 Task: In the Contact  SadieWilliams110@Tutanota.com, Create email and send with subject: 'Elevate Your Success: Introducing a Transformative Opportunity', and with mail content 'Greetings,_x000D_
Introducing a visionary approach that will reshape the landscape of your industry. Join us and be part of the future of success!_x000D_
Kind Regards', attach the document: Business_plan.docx and insert image: visitingcard.jpg. Below Kind Regards, write Behance and insert the URL: 'www.behance.net'. Mark checkbox to create task to follow up : In 1 month. Logged in from softage.10@softage.net
Action: Mouse moved to (67, 46)
Screenshot: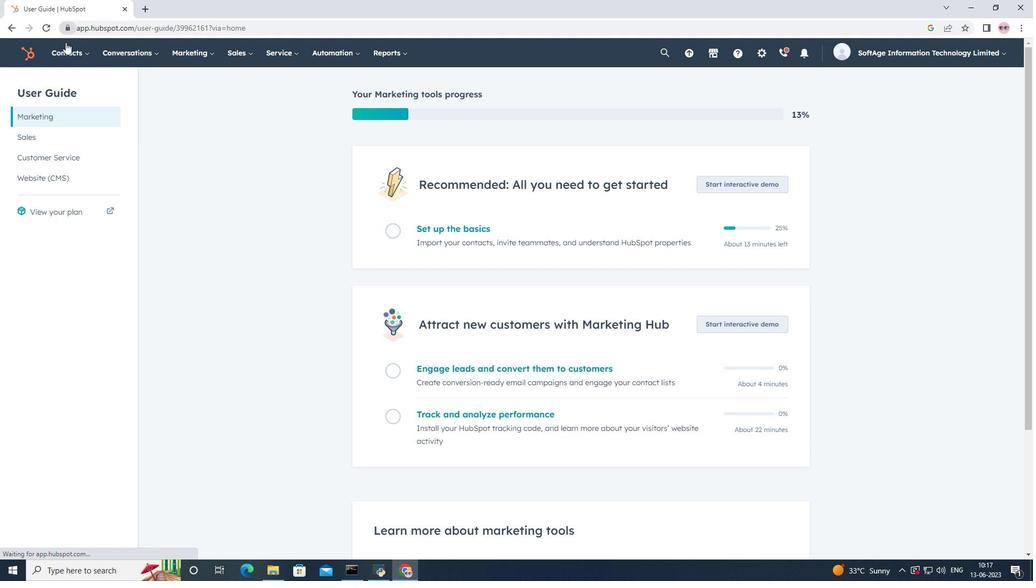 
Action: Mouse pressed left at (67, 46)
Screenshot: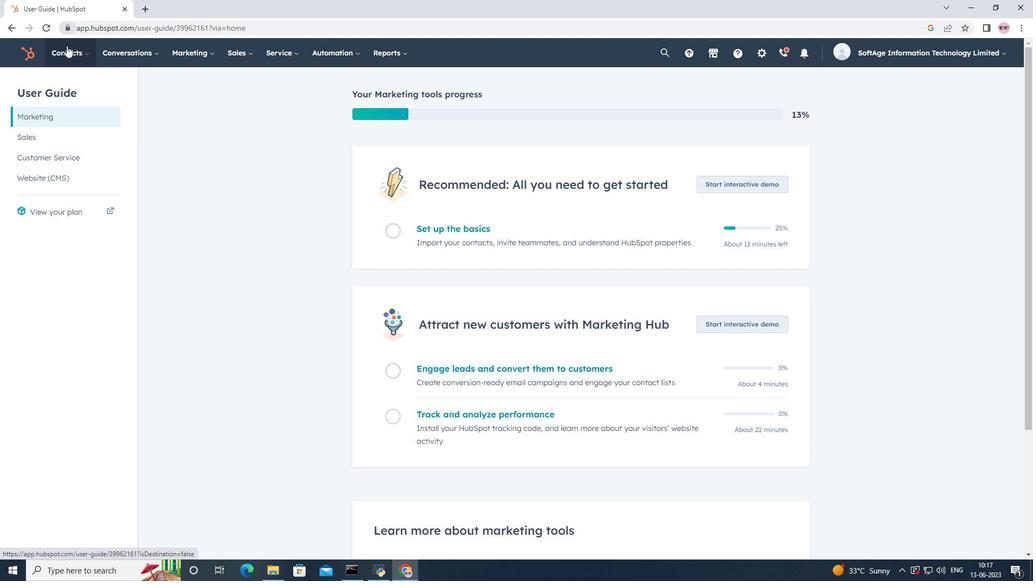 
Action: Mouse moved to (74, 82)
Screenshot: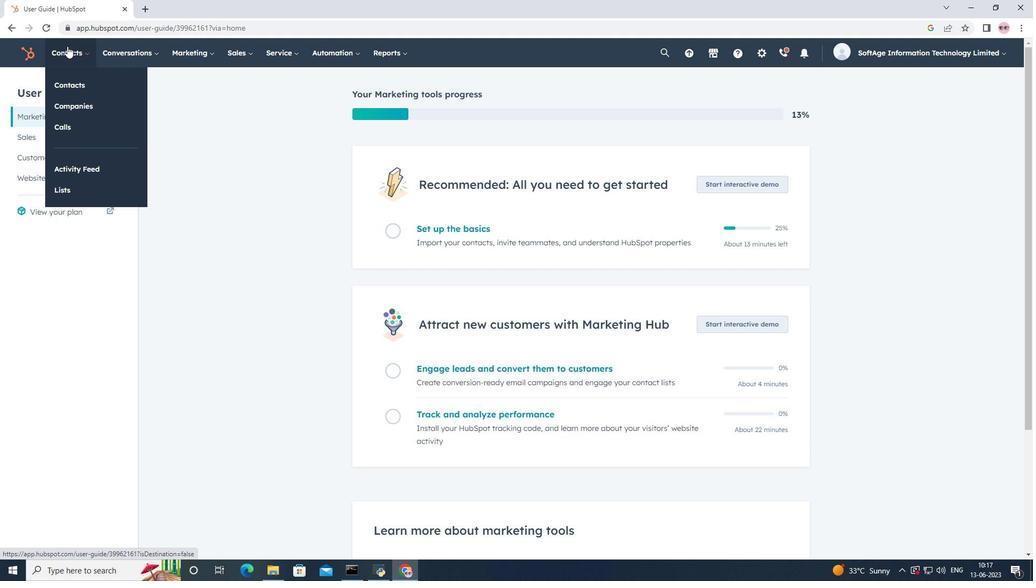 
Action: Mouse pressed left at (74, 82)
Screenshot: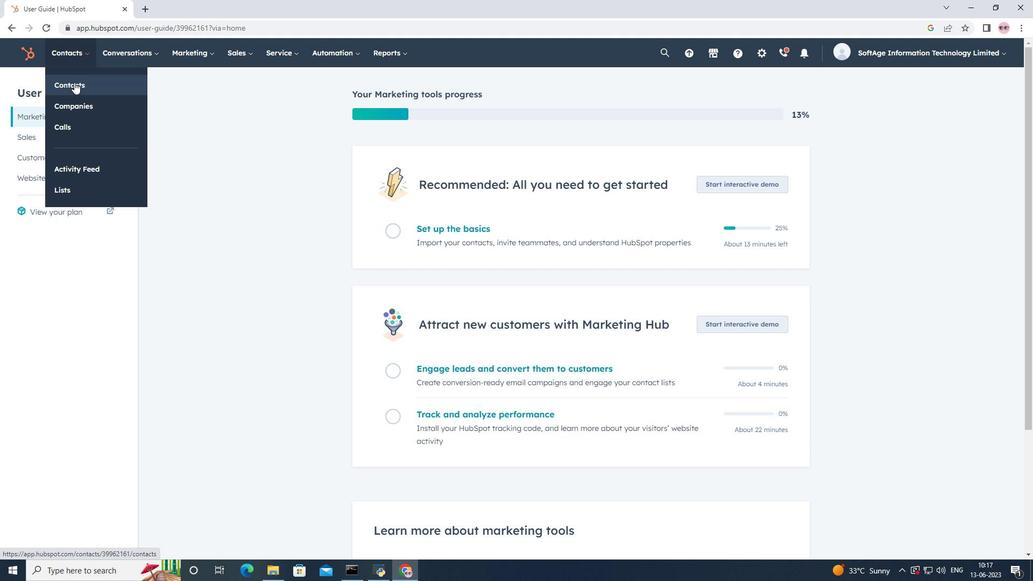 
Action: Mouse moved to (71, 172)
Screenshot: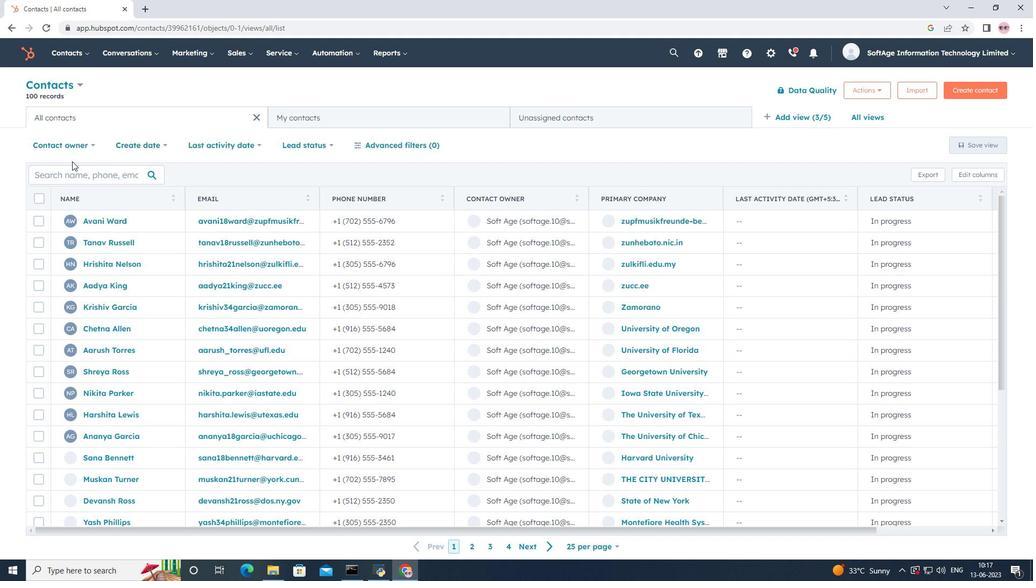 
Action: Mouse pressed left at (71, 172)
Screenshot: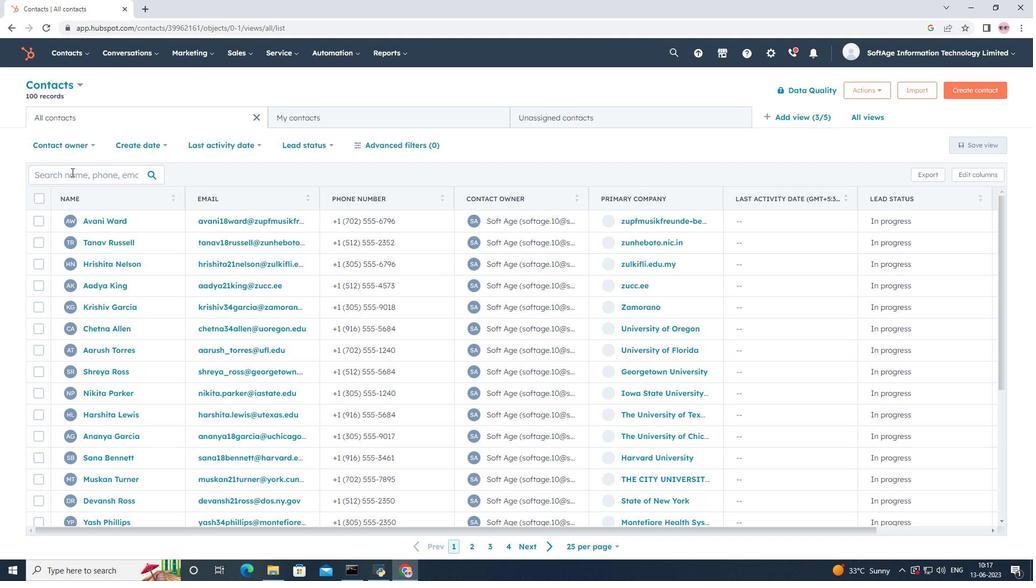 
Action: Mouse moved to (71, 172)
Screenshot: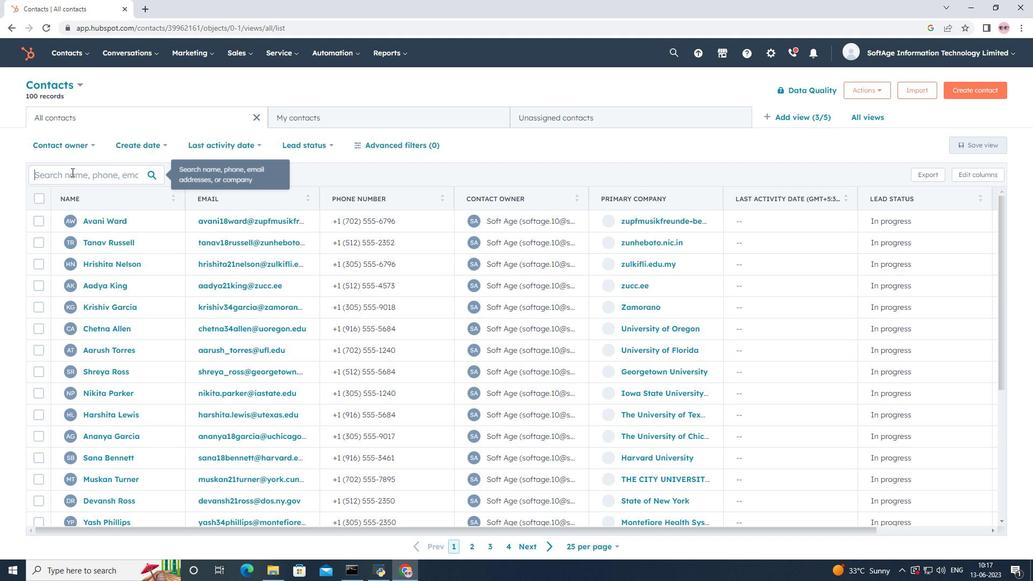
Action: Key pressed <Key.shift>Sadie<Key.space><Key.backspace><Key.shift>Williams110<Key.shift>@<Key.shift>Tutanota.com
Screenshot: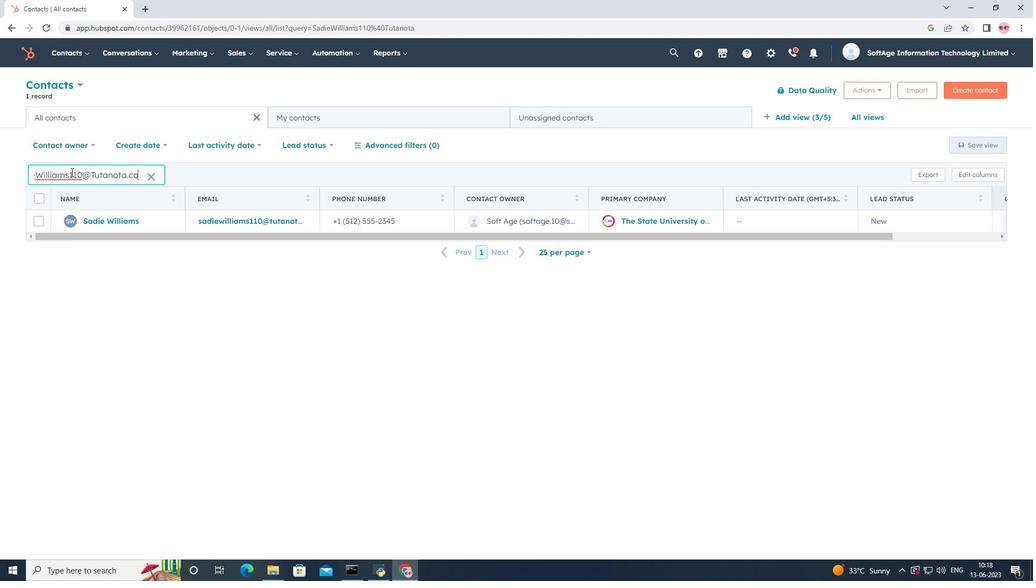 
Action: Mouse moved to (95, 222)
Screenshot: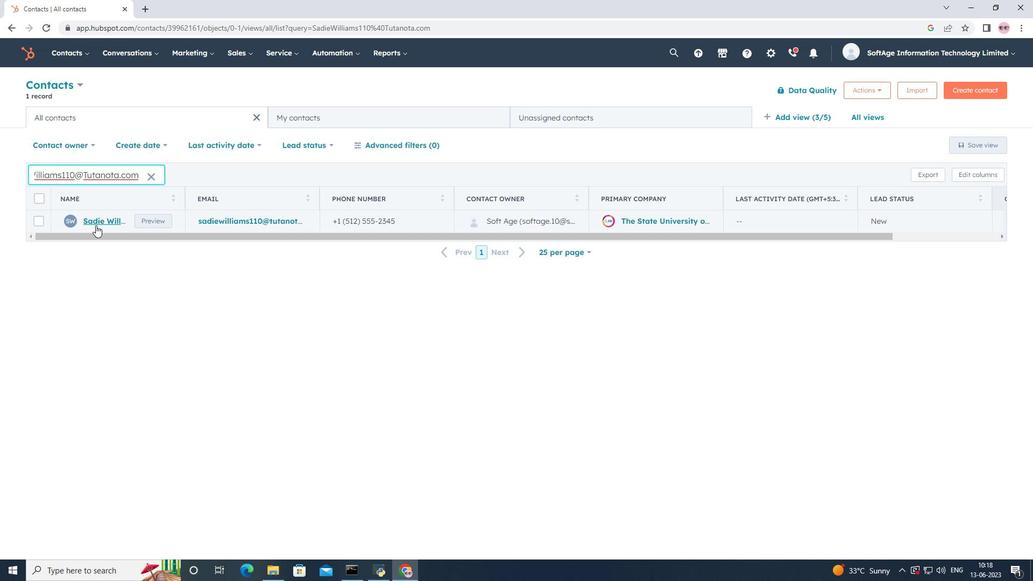 
Action: Mouse pressed left at (95, 222)
Screenshot: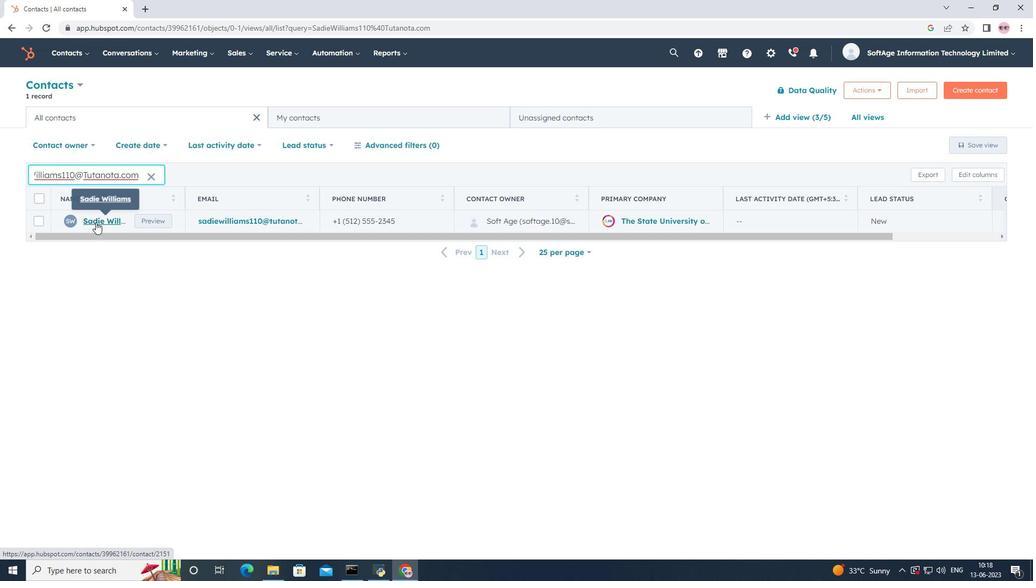 
Action: Mouse moved to (68, 179)
Screenshot: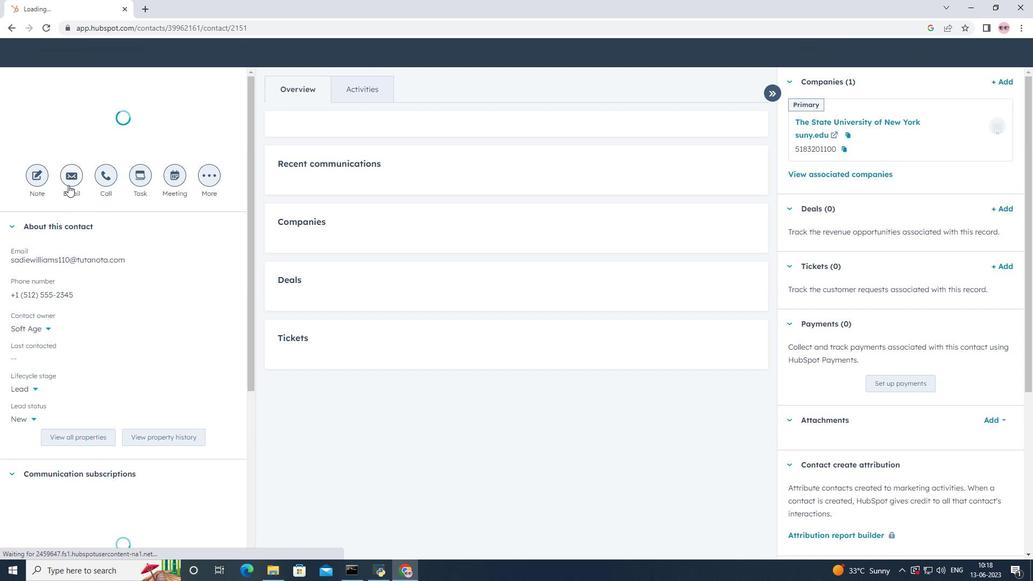 
Action: Mouse pressed left at (68, 179)
Screenshot: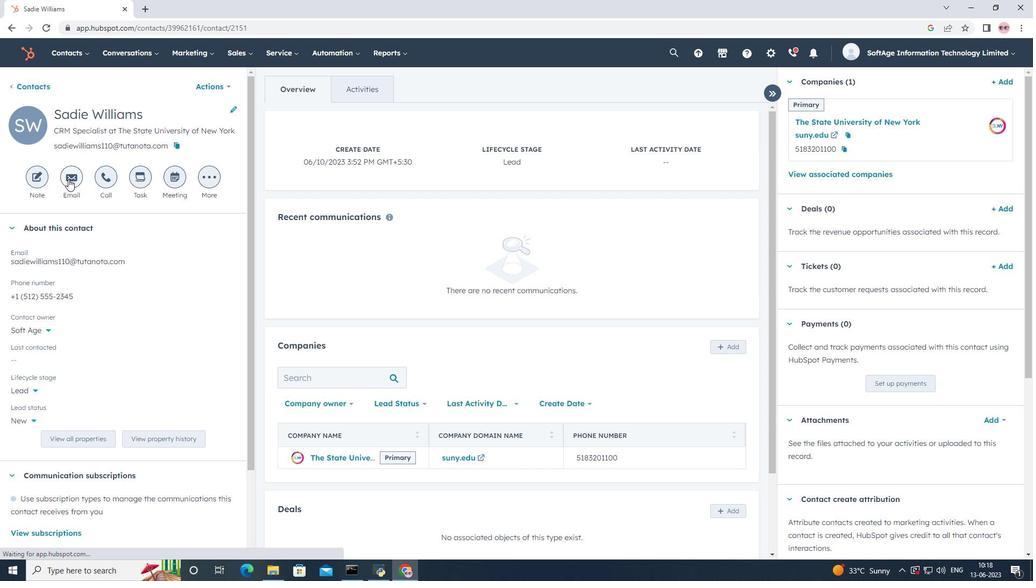 
Action: Mouse moved to (653, 364)
Screenshot: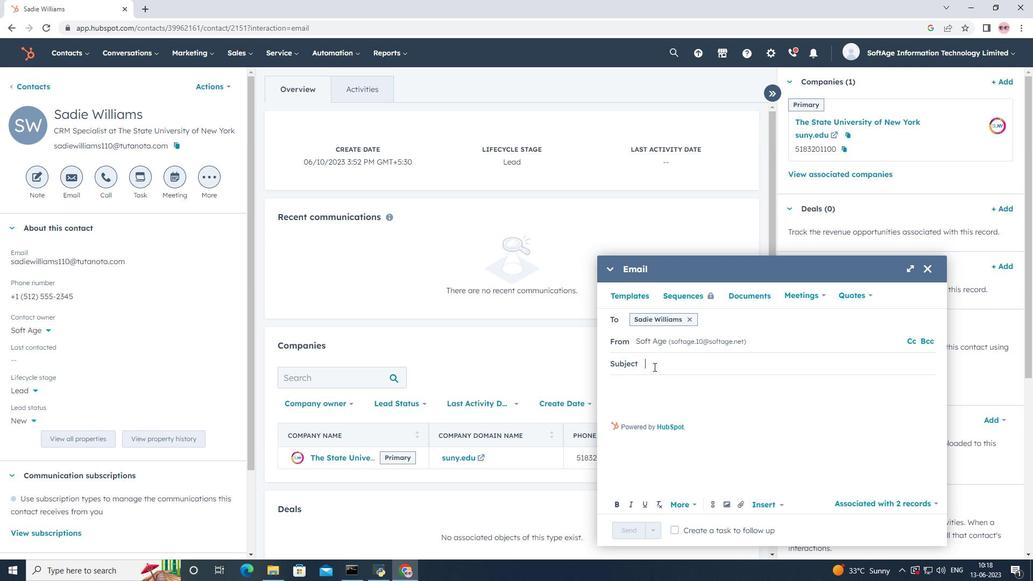 
Action: Mouse pressed left at (653, 364)
Screenshot: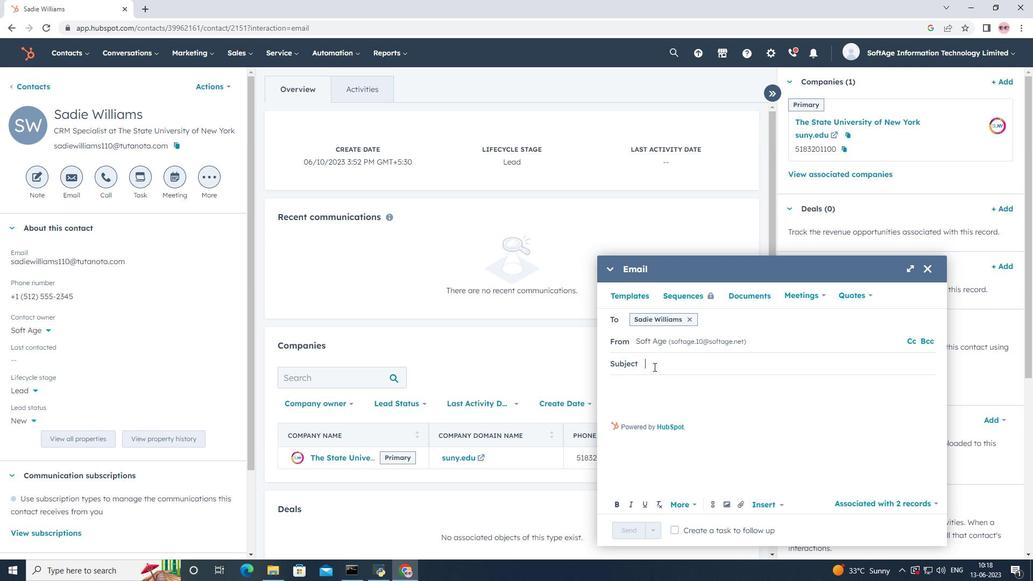
Action: Key pressed <Key.shift><Key.shift><Key.shift><Key.shift>Elevate<Key.space>your<Key.space><Key.shift>success<Key.space><Key.shift>Introducing<Key.space>a<Key.space><Key.shift>Transformative<Key.space><Key.shift>Opportunity
Screenshot: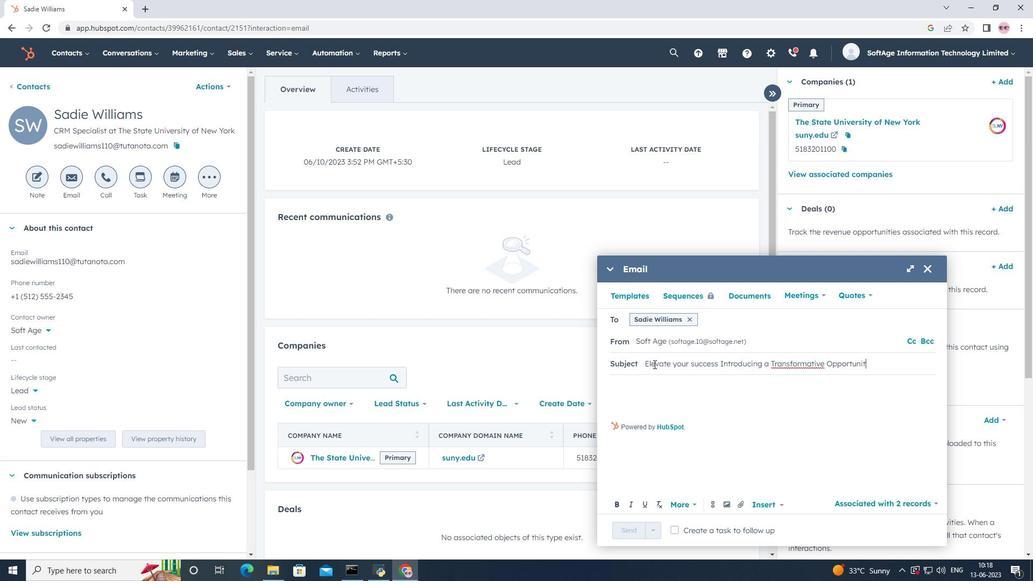 
Action: Mouse moved to (616, 381)
Screenshot: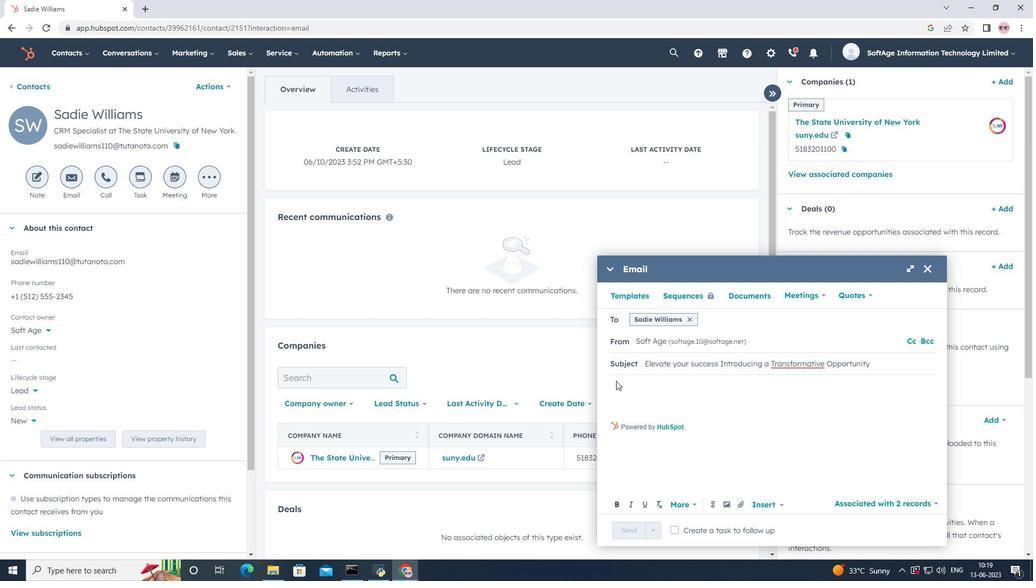 
Action: Mouse pressed left at (616, 381)
Screenshot: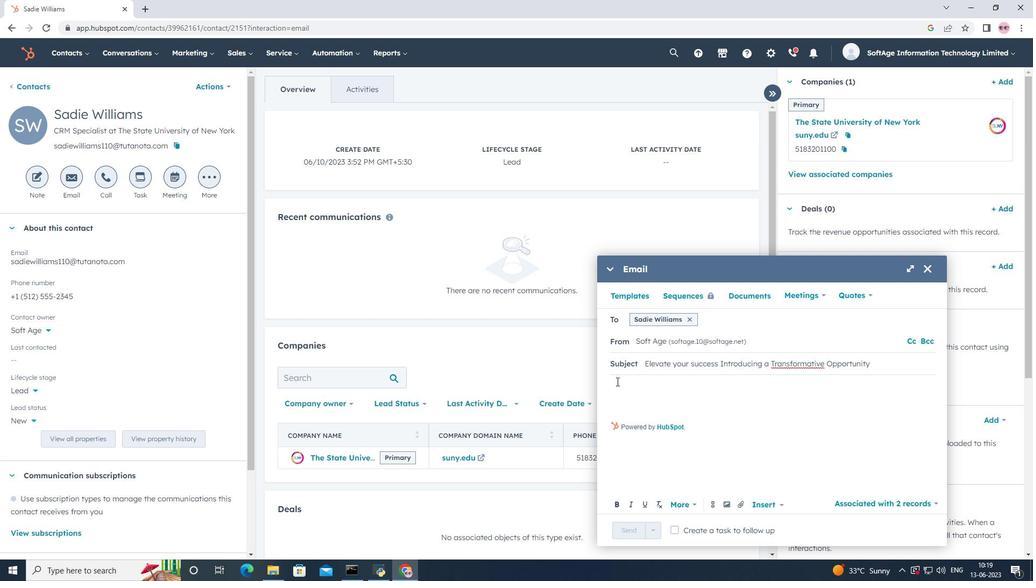 
Action: Key pressed <Key.shift><Key.shift><Key.shift><Key.shift><Key.shift><Key.shift><Key.shift>Greetings<Key.enter><Key.shift><Key.shift><Key.shift><Key.shift><Key.shift><Key.shift><Key.shift>Introducing<Key.space>a<Key.space><Key.shift><Key.shift><Key.shift><Key.shift><Key.shift><Key.shift><Key.shift><Key.shift><Key.shift><Key.shift><Key.shift><Key.shift><Key.shift><Key.shift><Key.shift><Key.shift><Key.shift><Key.shift><Key.shift><Key.shift><Key.shift><Key.shift><Key.shift><Key.shift><Key.shift><Key.shift><Key.shift><Key.shift><Key.shift><Key.shift><Key.shift><Key.shift><Key.shift><Key.shift><Key.shift><Key.shift><Key.shift><Key.shift><Key.shift><Key.shift><Key.shift><Key.shift><Key.shift><Key.shift><Key.shift><Key.shift><Key.shift><Key.shift><Key.shift><Key.shift><Key.shift><Key.shift><Key.shift><Key.shift><Key.shift><Key.shift><Key.shift><Key.shift><Key.shift><Key.shift><Key.shift><Key.shift><Key.shift><Key.shift><Key.shift><Key.shift><Key.shift><Key.shift>visionary<Key.space>approach<Key.space>that<Key.space>will<Key.space>reshape<Key.space>the<Key.space>lam<Key.backspace>ndscape<Key.space>of<Key.space>your<Key.space>industry.<Key.space><Key.shift>Join<Key.space>us<Key.space>and<Key.space>be<Key.space>part<Key.space>of<Key.space>the<Key.space>future<Key.space>of<Key.space>success<Key.shift>!<Key.enter><Key.shift><Key.shift><Key.shift><Key.shift><Key.shift><Key.shift><Key.shift><Key.shift><Key.shift><Key.shift><Key.shift><Key.shift><Key.shift><Key.shift><Key.shift><Key.shift><Key.shift><Key.shift><Key.shift><Key.shift><Key.shift><Key.shift><Key.shift>Kind<Key.space><Key.shift>Regards
Screenshot: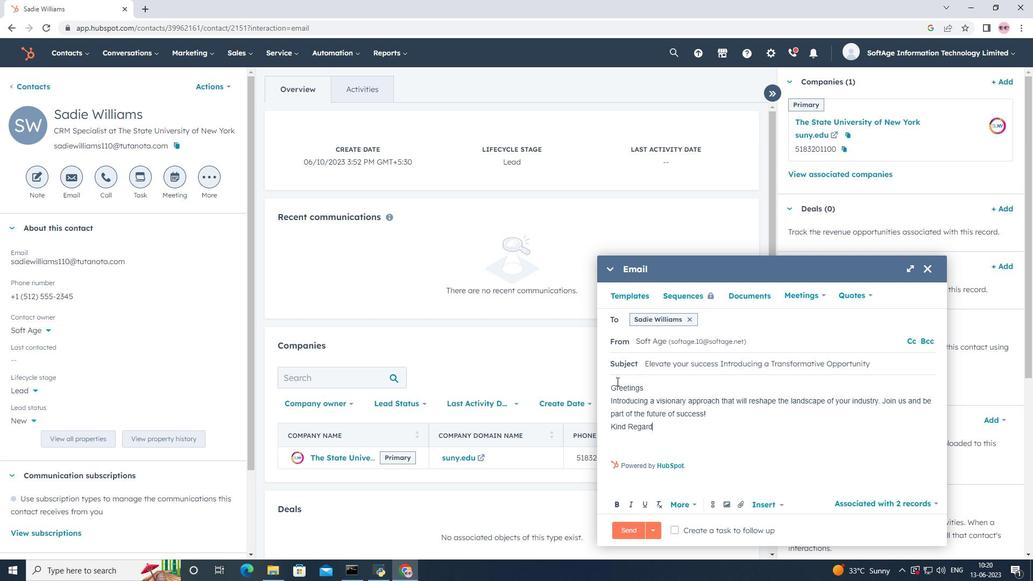 
Action: Mouse moved to (653, 428)
Screenshot: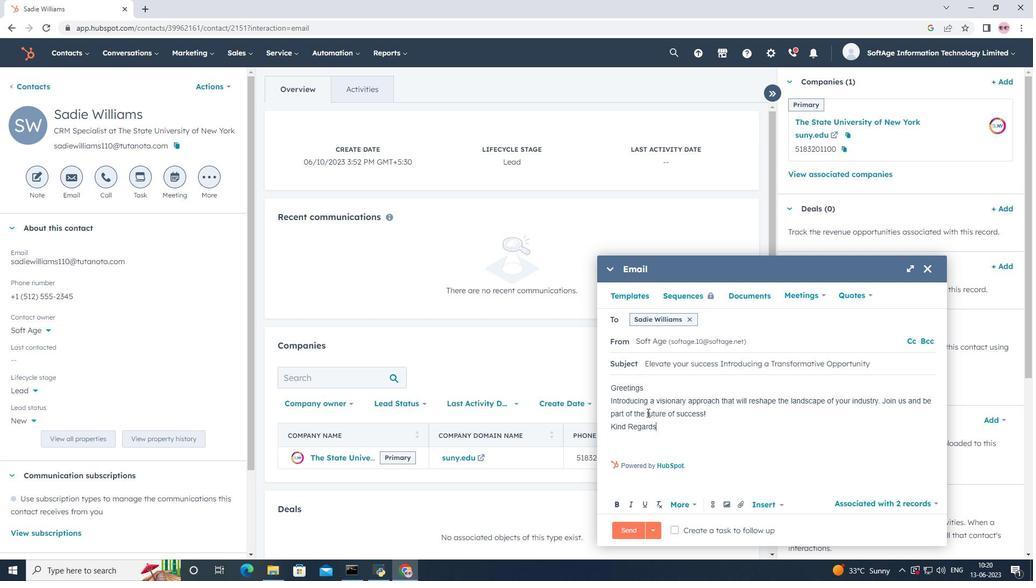 
Action: Mouse scrolled (653, 427) with delta (0, 0)
Screenshot: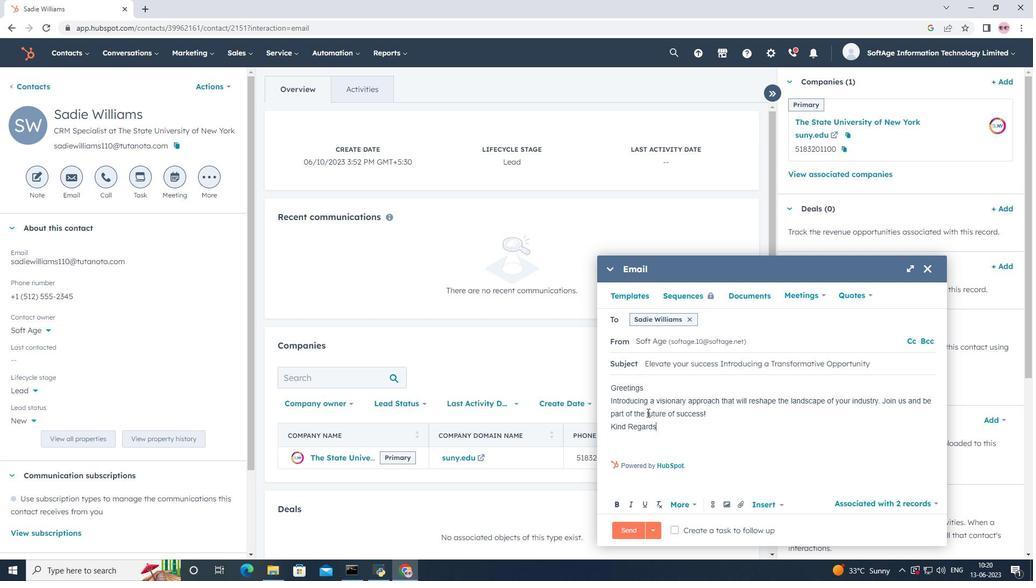 
Action: Mouse moved to (662, 448)
Screenshot: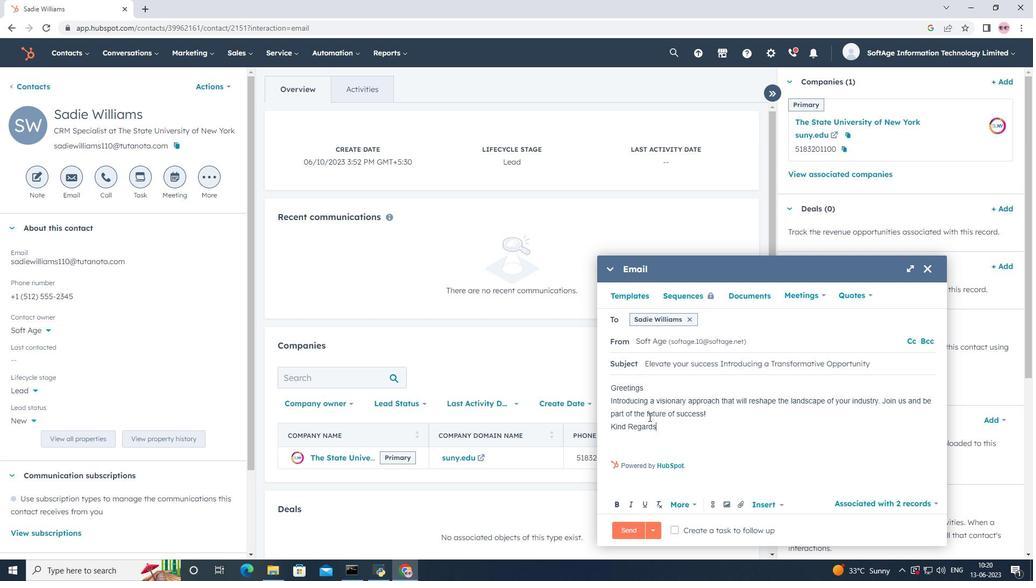 
Action: Mouse scrolled (662, 447) with delta (0, 0)
Screenshot: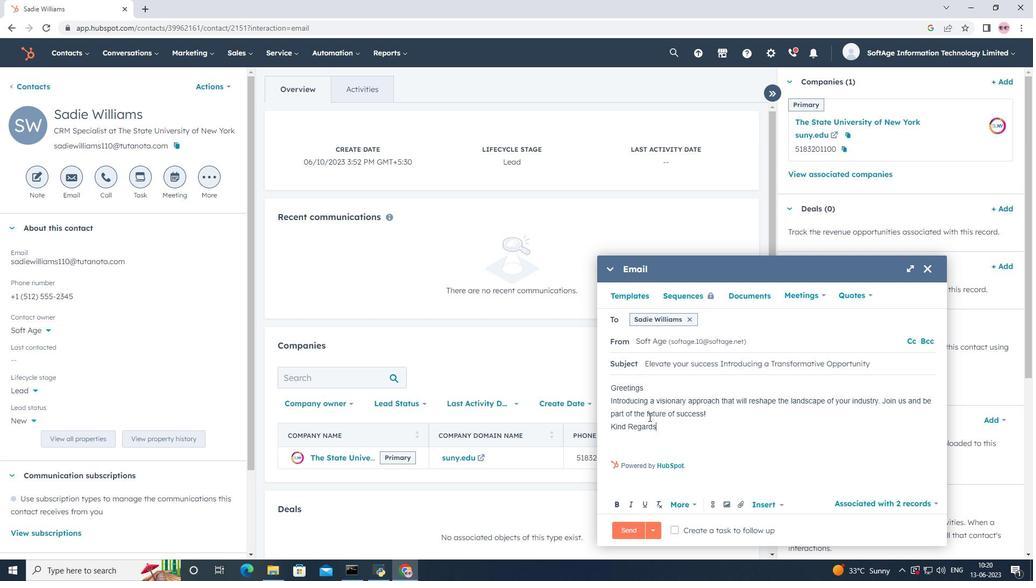 
Action: Mouse moved to (669, 460)
Screenshot: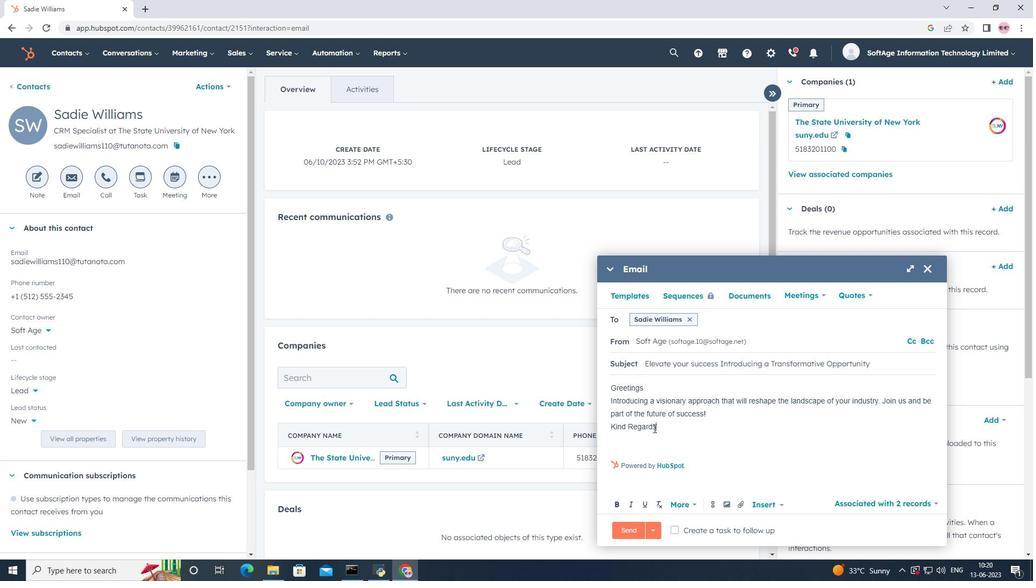 
Action: Mouse scrolled (668, 459) with delta (0, 0)
Screenshot: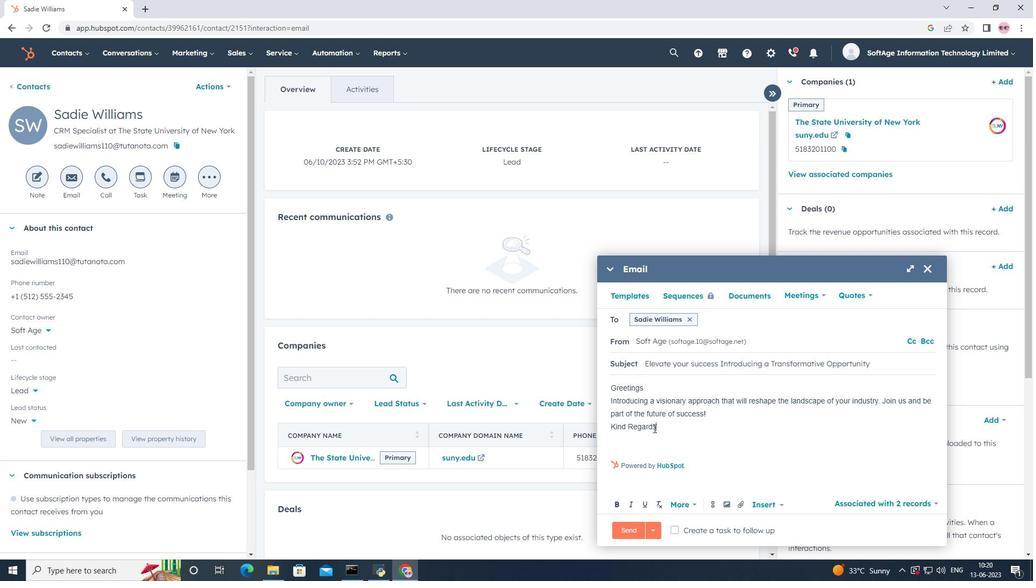 
Action: Mouse moved to (742, 510)
Screenshot: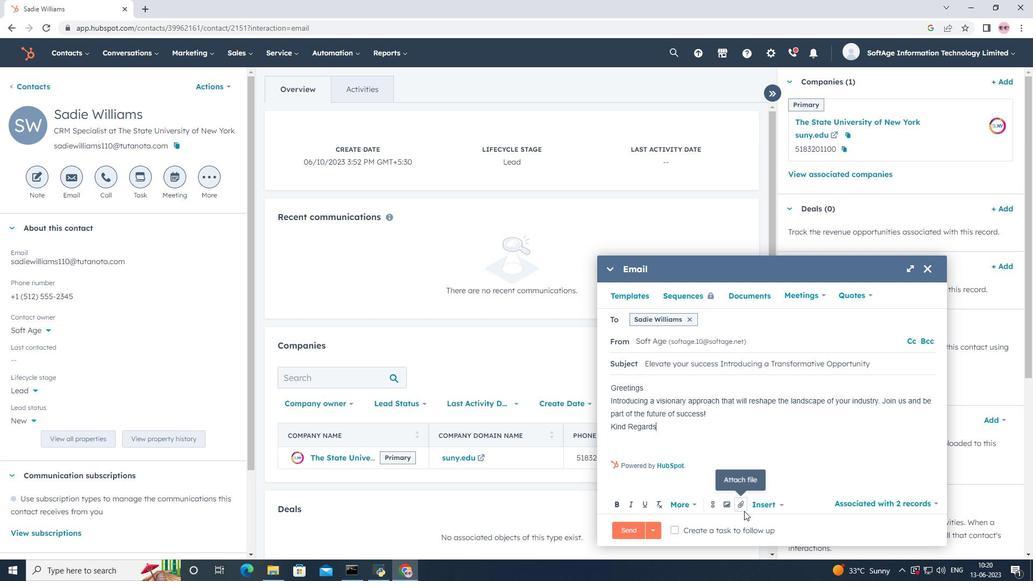 
Action: Mouse pressed left at (742, 510)
Screenshot: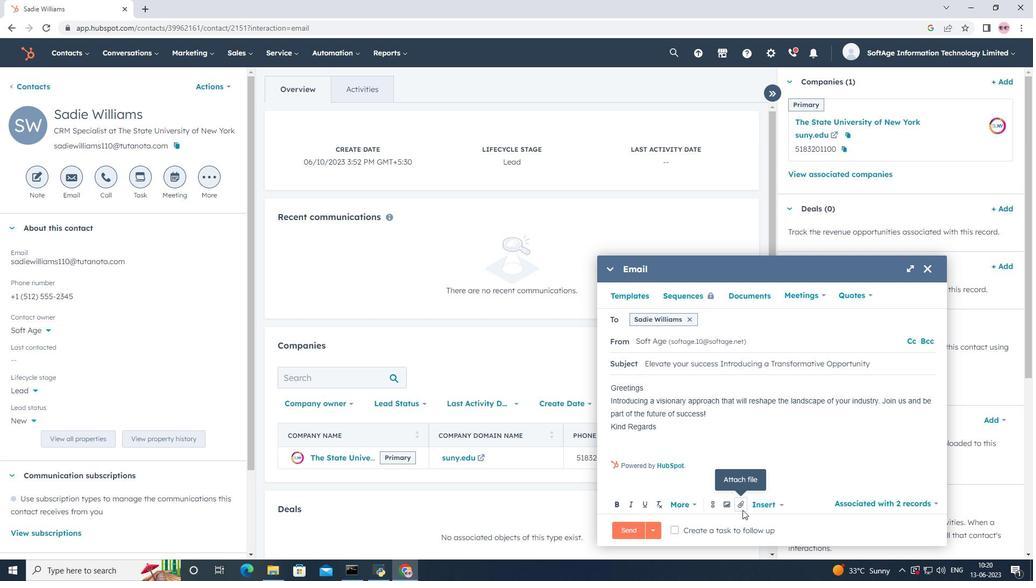 
Action: Mouse moved to (747, 467)
Screenshot: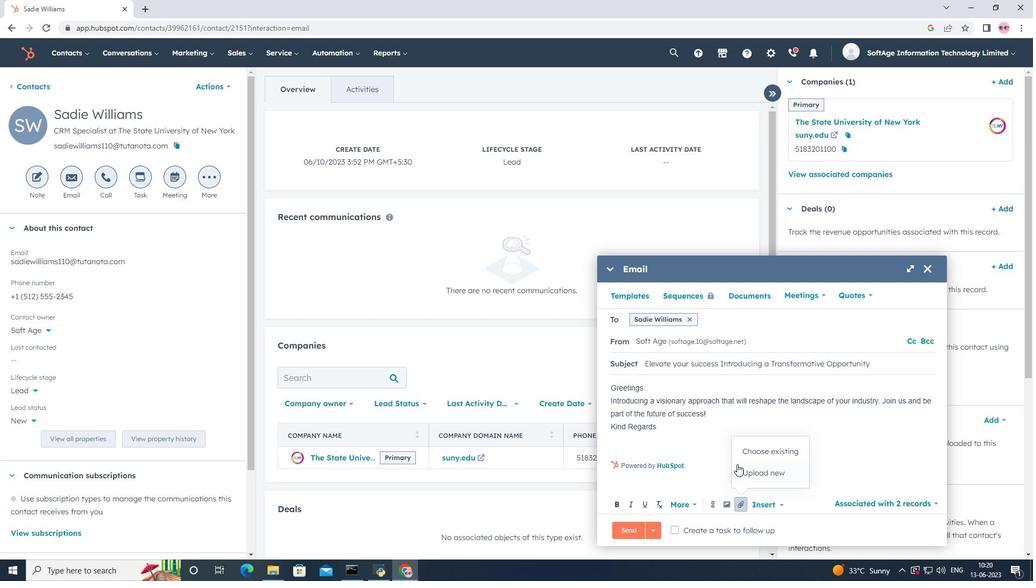 
Action: Mouse pressed left at (747, 467)
Screenshot: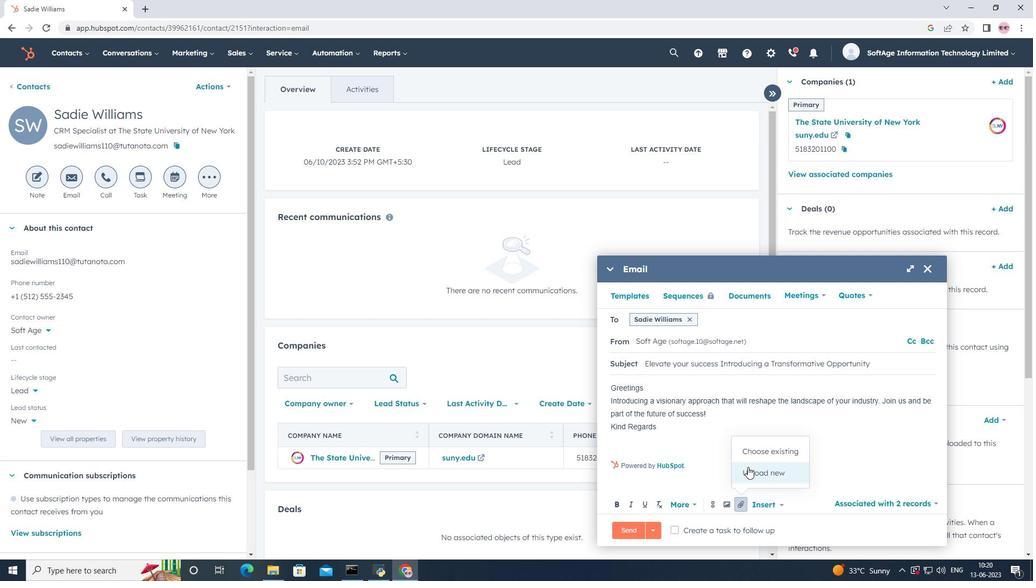
Action: Mouse moved to (55, 135)
Screenshot: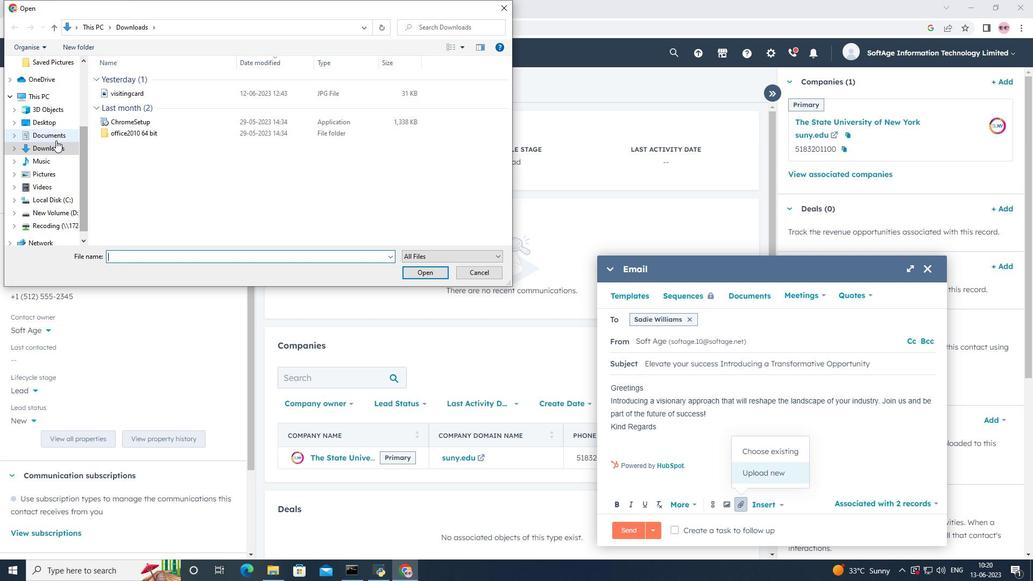 
Action: Mouse pressed left at (55, 135)
Screenshot: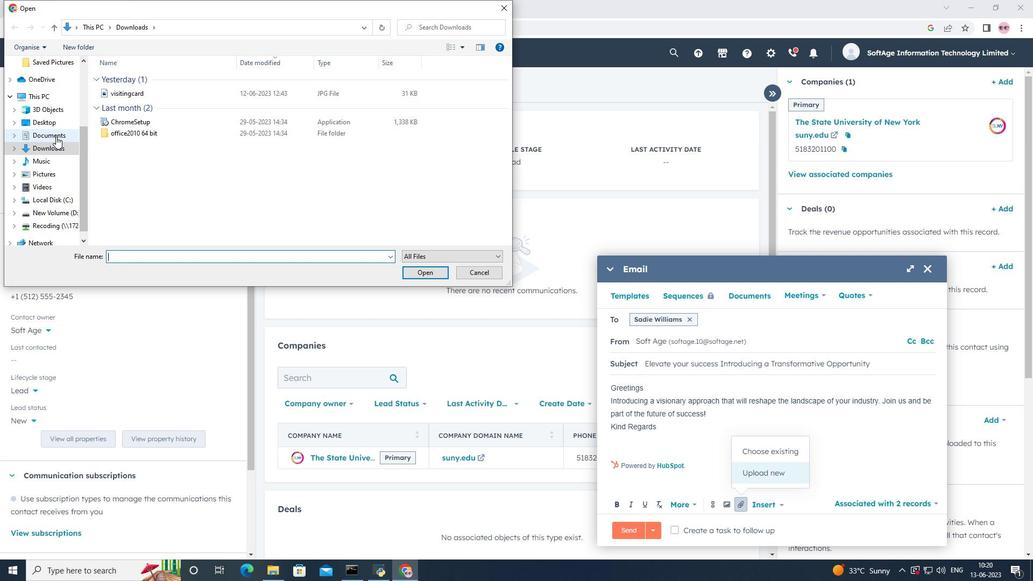 
Action: Mouse moved to (139, 89)
Screenshot: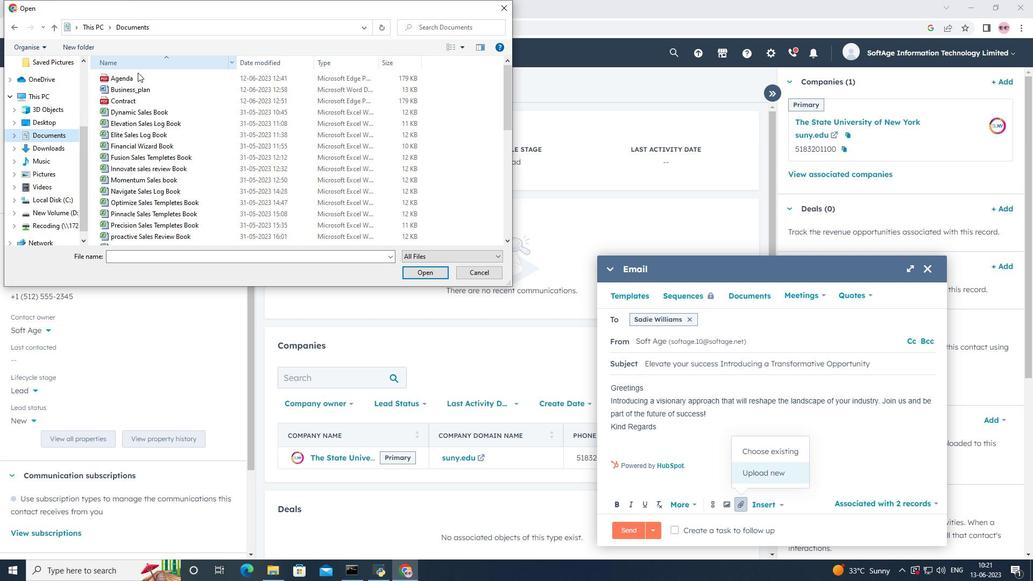 
Action: Mouse pressed left at (139, 89)
Screenshot: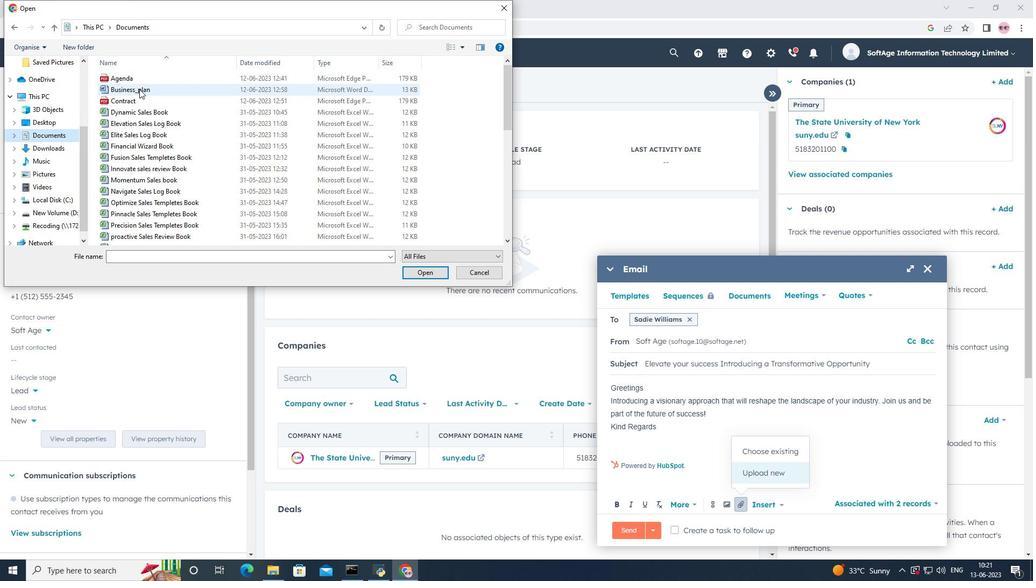 
Action: Mouse moved to (423, 272)
Screenshot: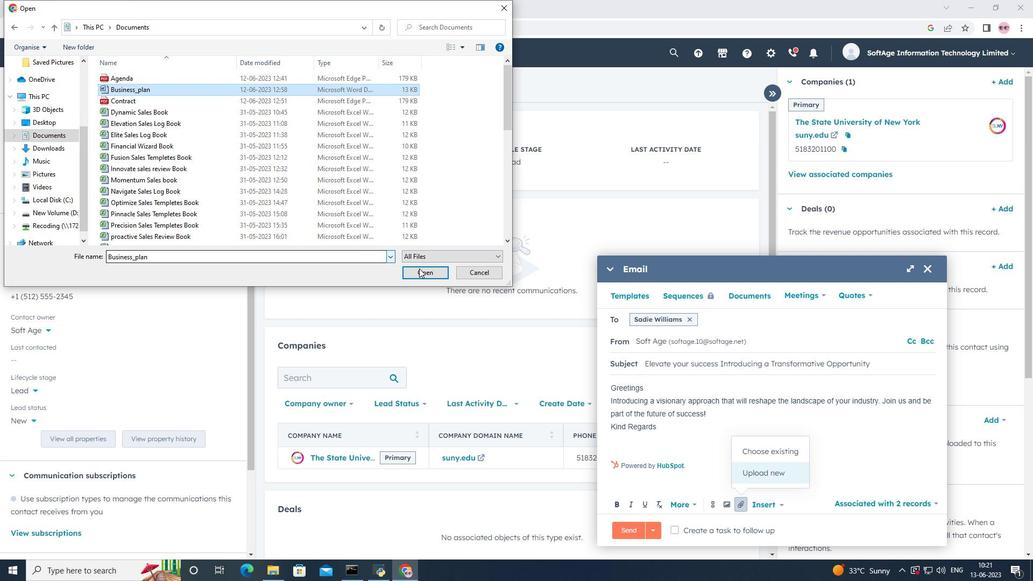 
Action: Mouse pressed left at (423, 272)
Screenshot: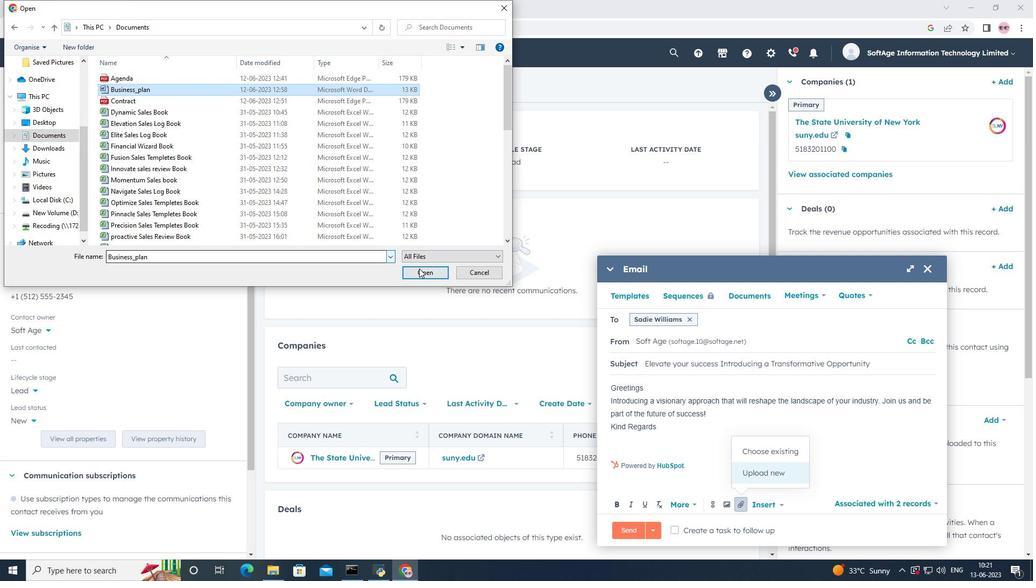 
Action: Mouse moved to (726, 477)
Screenshot: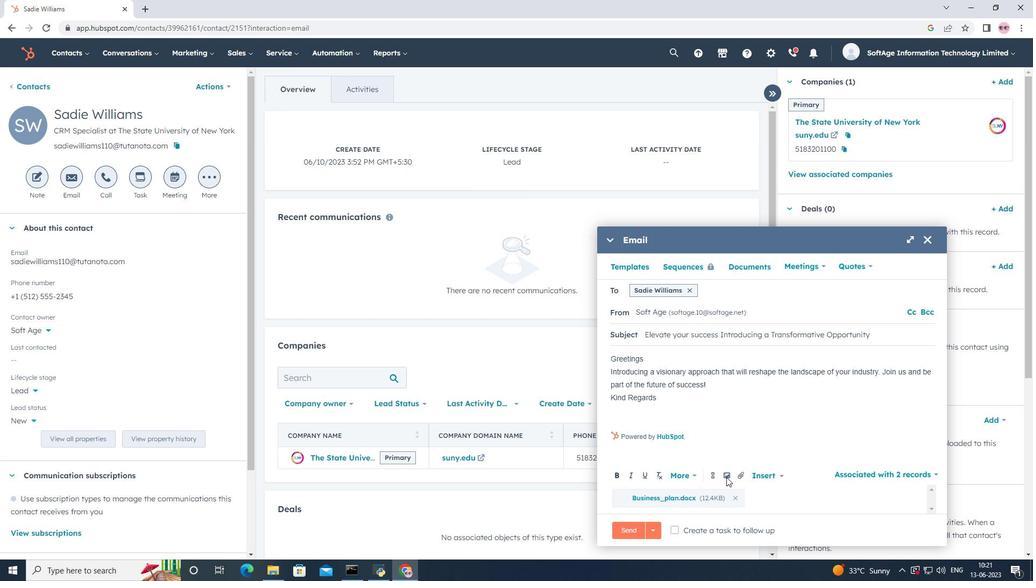 
Action: Mouse pressed left at (726, 477)
Screenshot: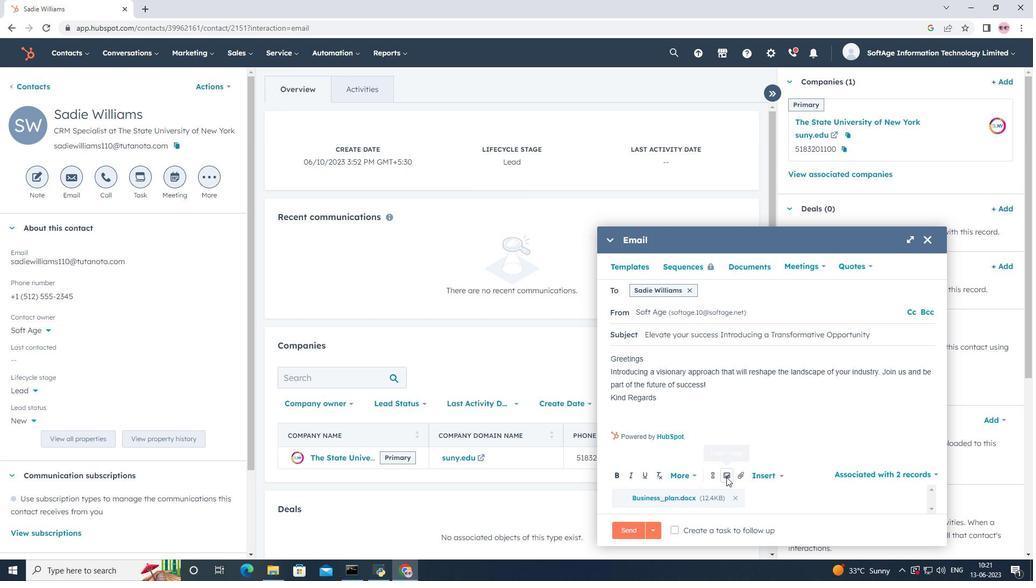 
Action: Mouse moved to (714, 438)
Screenshot: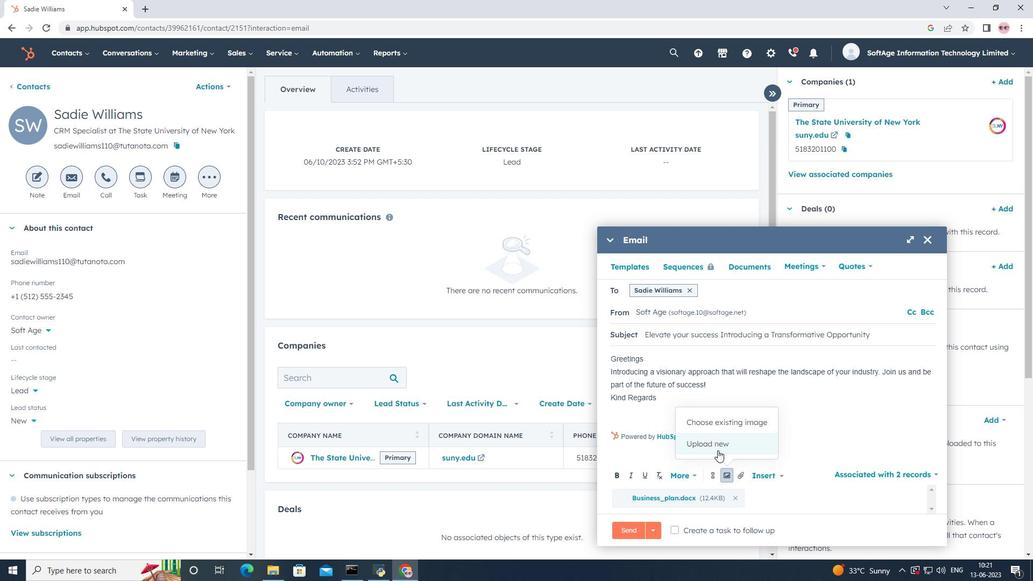 
Action: Mouse pressed left at (714, 438)
Screenshot: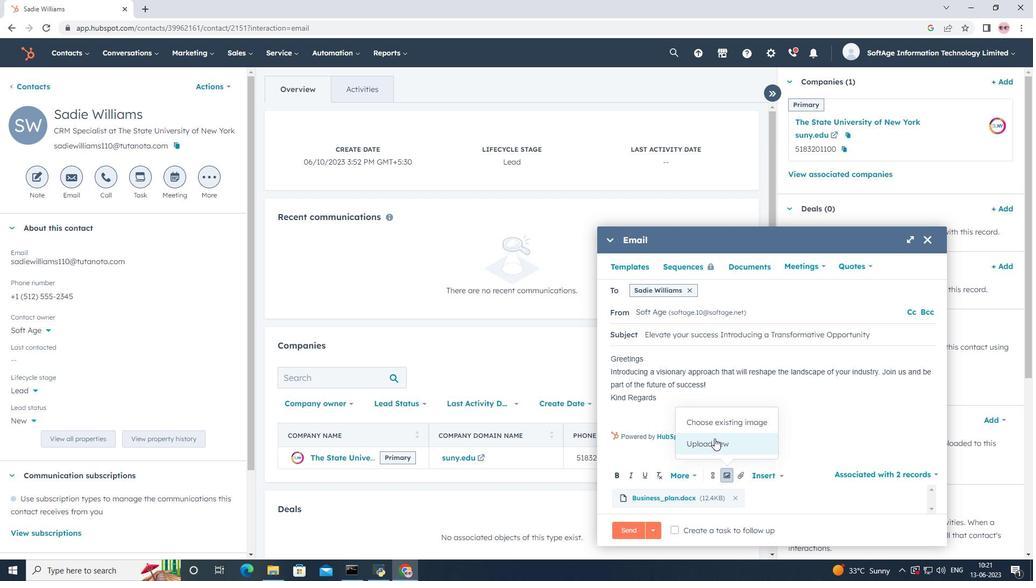 
Action: Mouse moved to (51, 147)
Screenshot: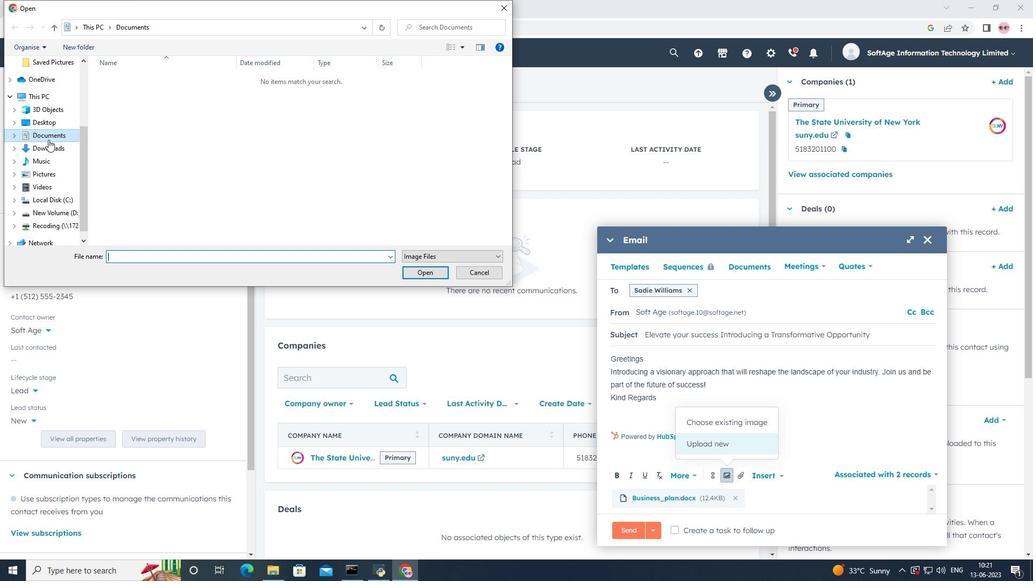 
Action: Mouse pressed left at (51, 147)
Screenshot: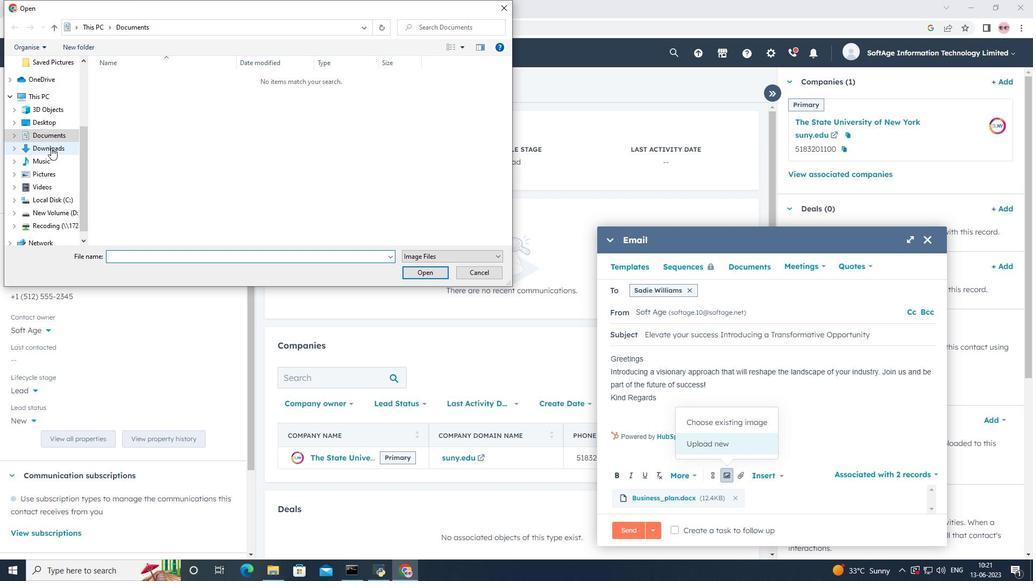 
Action: Mouse moved to (135, 92)
Screenshot: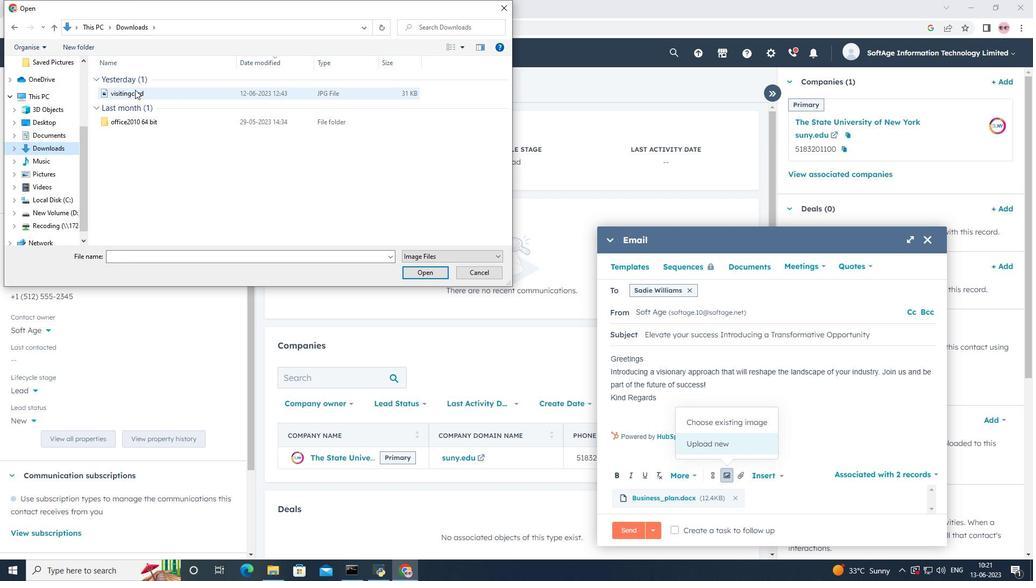 
Action: Mouse pressed left at (135, 92)
Screenshot: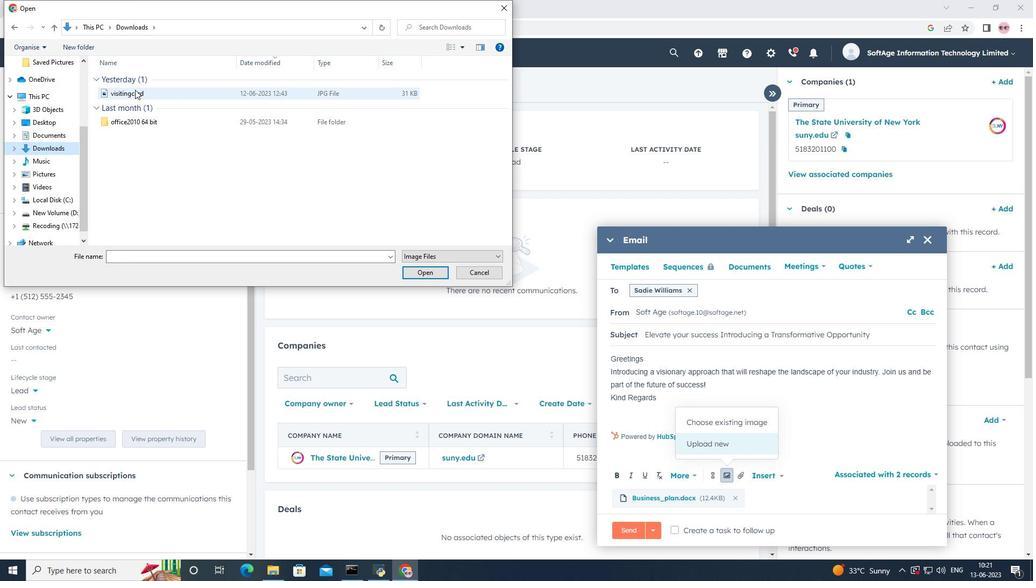 
Action: Mouse moved to (420, 275)
Screenshot: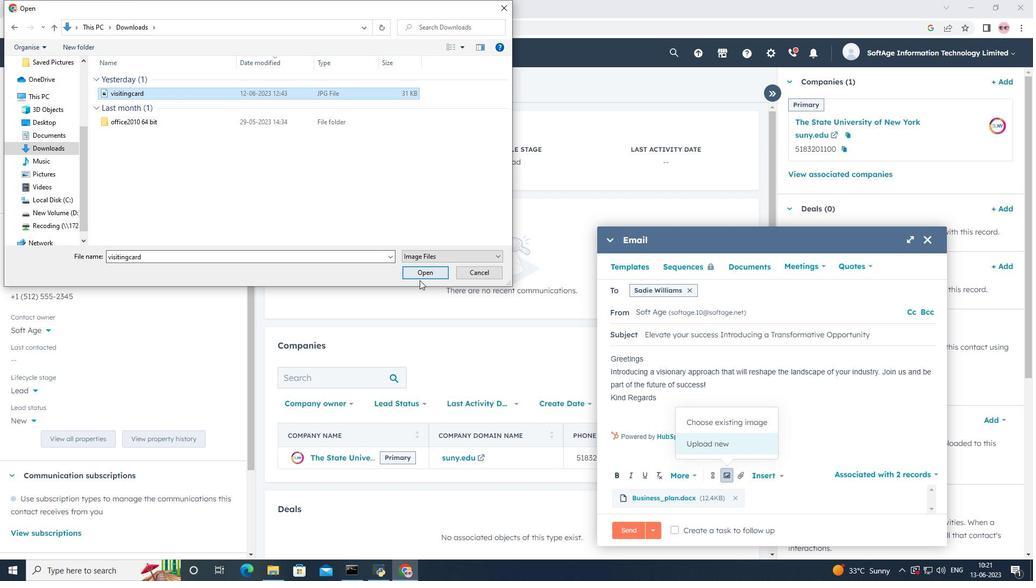 
Action: Mouse pressed left at (420, 275)
Screenshot: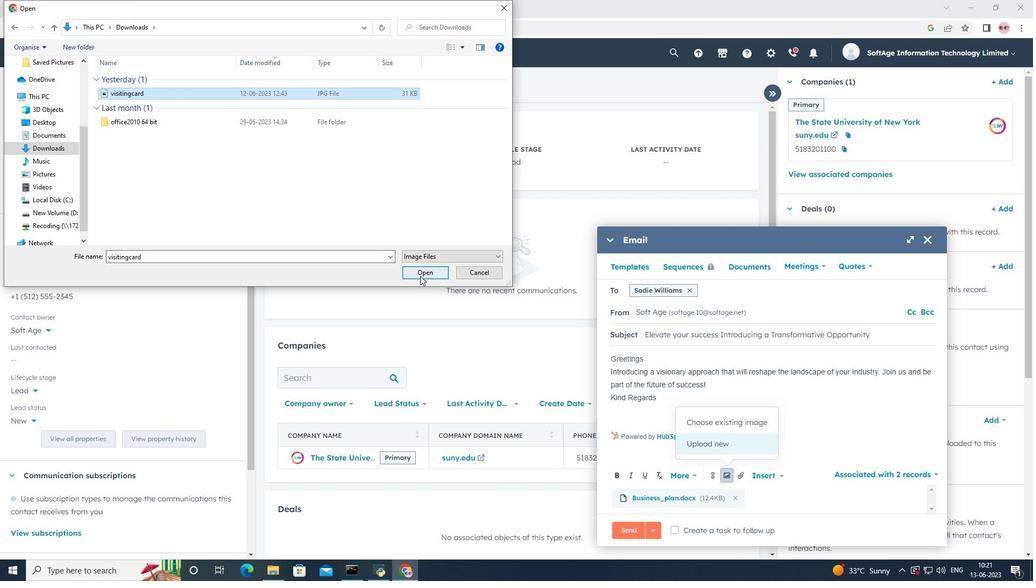 
Action: Mouse moved to (503, 398)
Screenshot: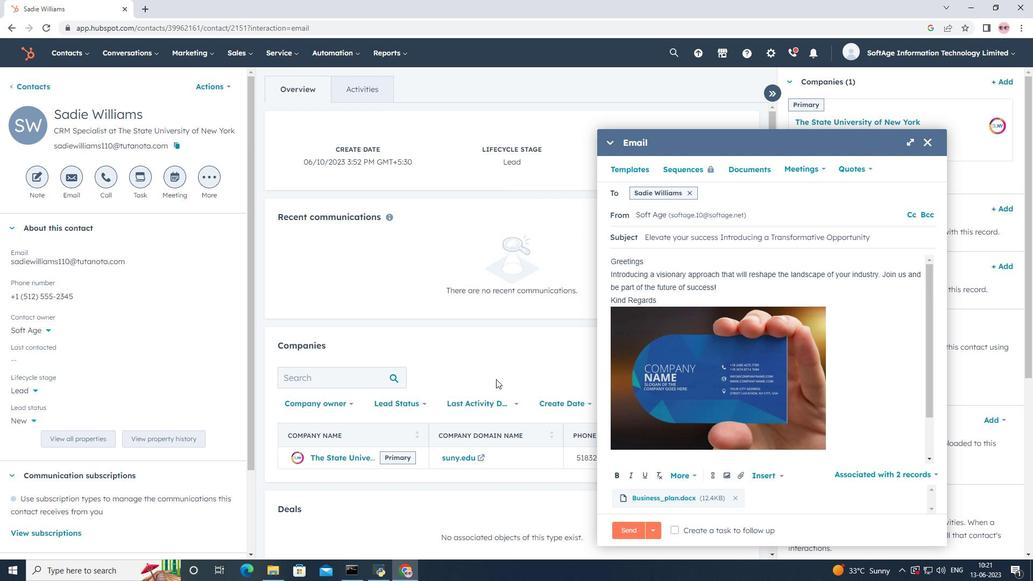 
Action: Mouse scrolled (503, 397) with delta (0, 0)
Screenshot: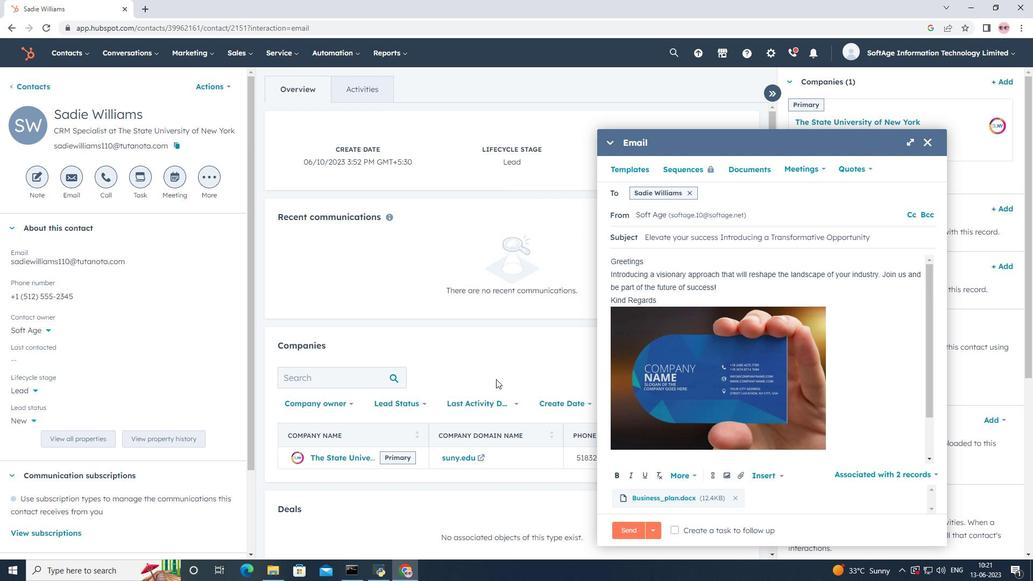 
Action: Mouse moved to (658, 296)
Screenshot: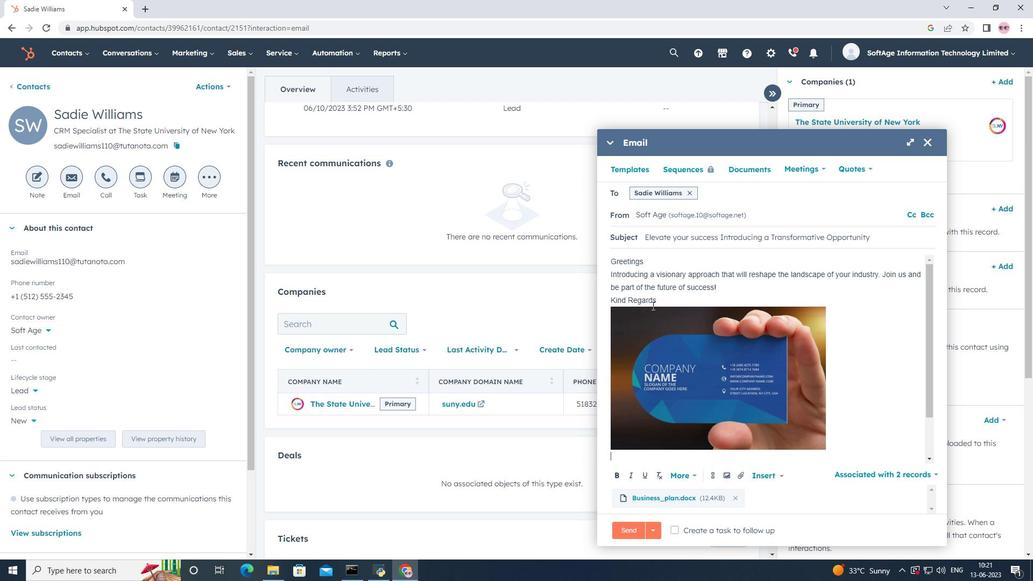 
Action: Mouse pressed left at (658, 296)
Screenshot: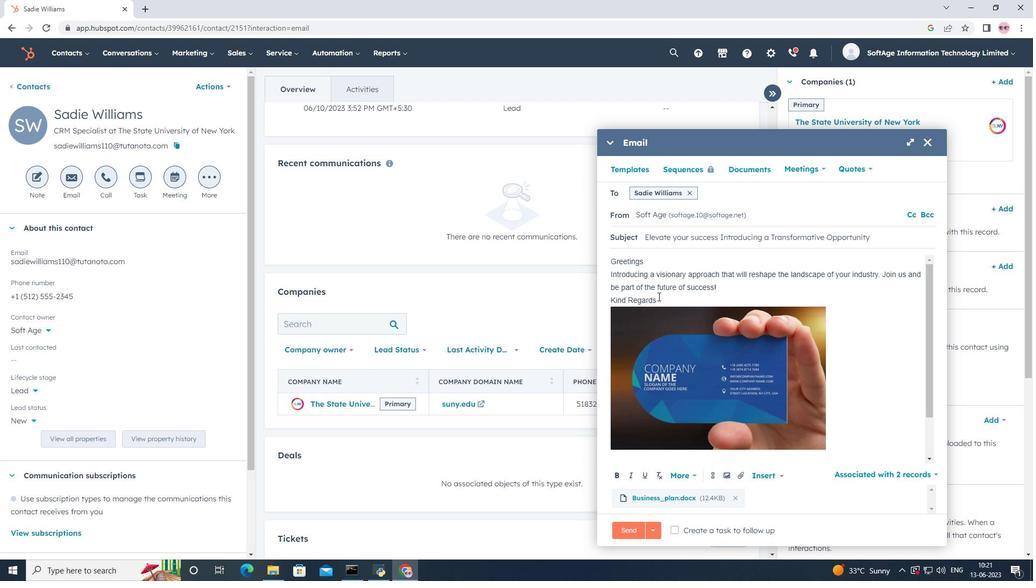 
Action: Key pressed <Key.enter><Key.shift><Key.shift><Key.shift><Key.shift><Key.shift><Key.shift><Key.shift><Key.shift><Key.shift><Key.shift><Key.shift><Key.shift><Key.shift><Key.shift><Key.shift><Key.shift><Key.shift><Key.shift><Key.shift><Key.shift><Key.shift><Key.shift><Key.shift><Key.shift><Key.shift><Key.shift><Key.shift><Key.shift><Key.shift><Key.shift><Key.shift><Key.shift><Key.shift><Key.shift><Key.shift><Key.shift><Key.shift><Key.shift><Key.shift><Key.shift><Key.shift><Key.shift><Key.shift><Key.shift><Key.shift><Key.shift><Key.shift><Key.shift><Key.shift><Key.shift><Key.shift><Key.shift><Key.shift><Key.shift><Key.shift><Key.shift><Key.shift><Key.shift>Behance
Screenshot: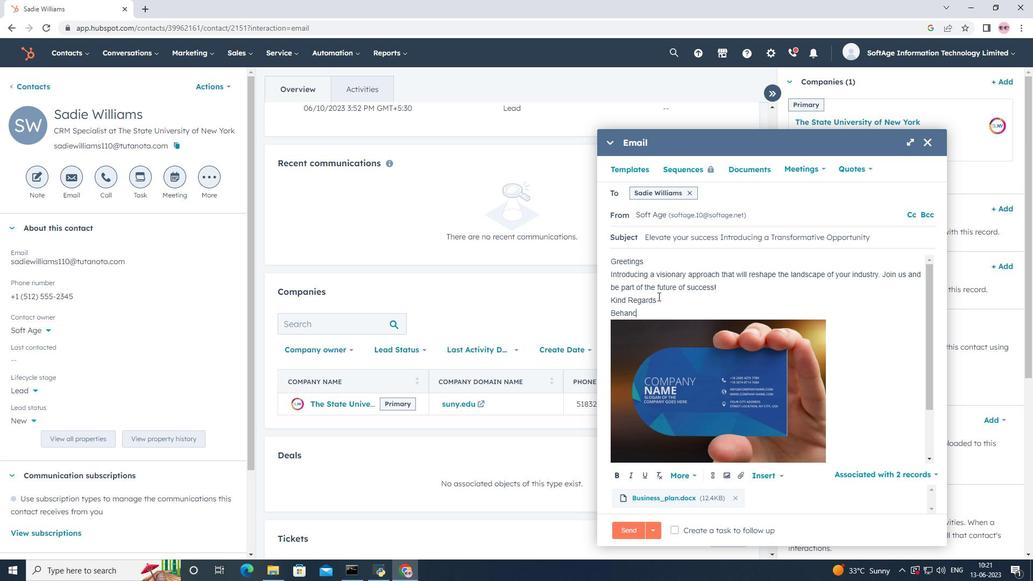 
Action: Mouse moved to (656, 307)
Screenshot: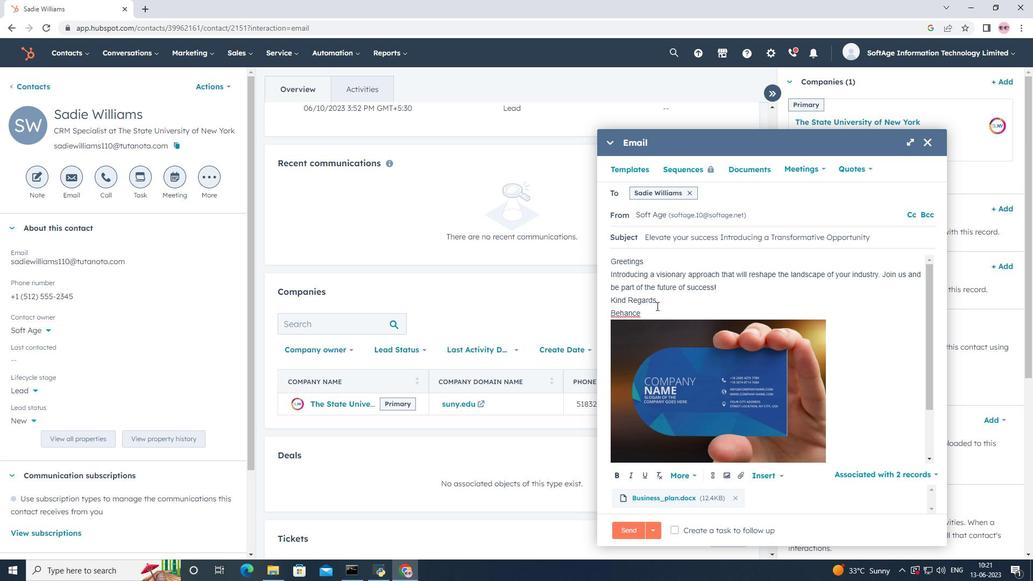 
Action: Key pressed <Key.space>
Screenshot: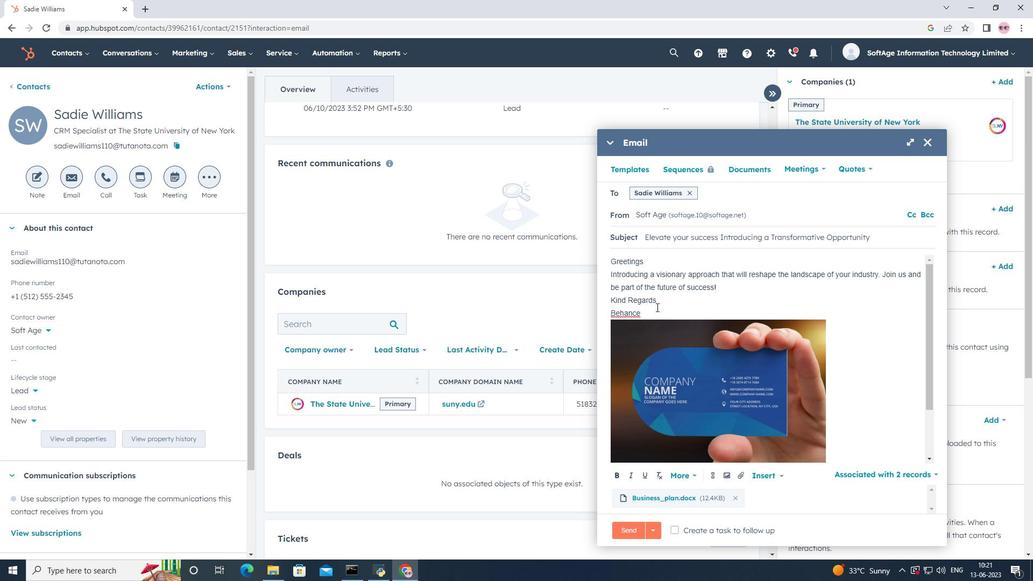 
Action: Mouse moved to (712, 474)
Screenshot: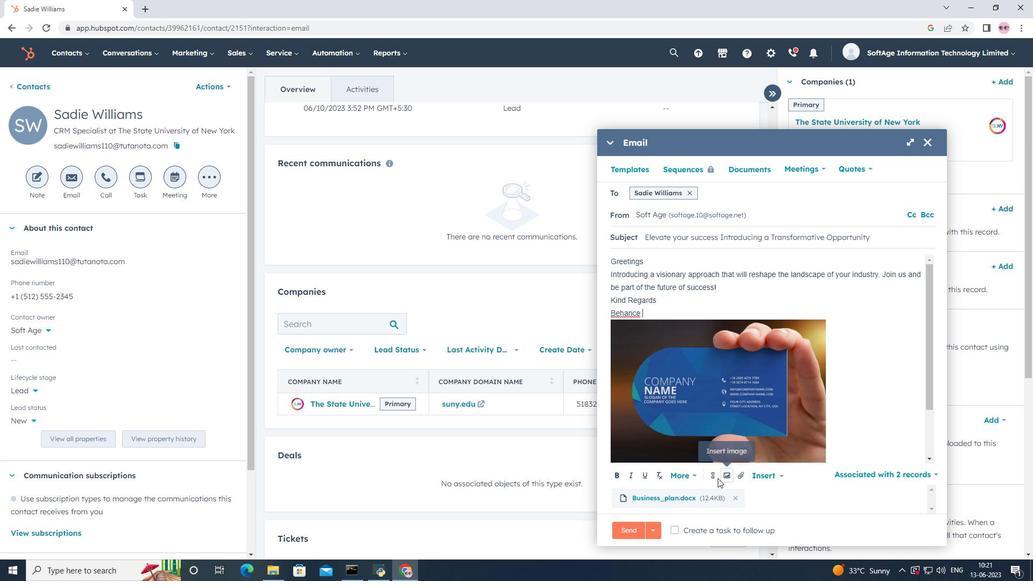 
Action: Mouse pressed left at (712, 474)
Screenshot: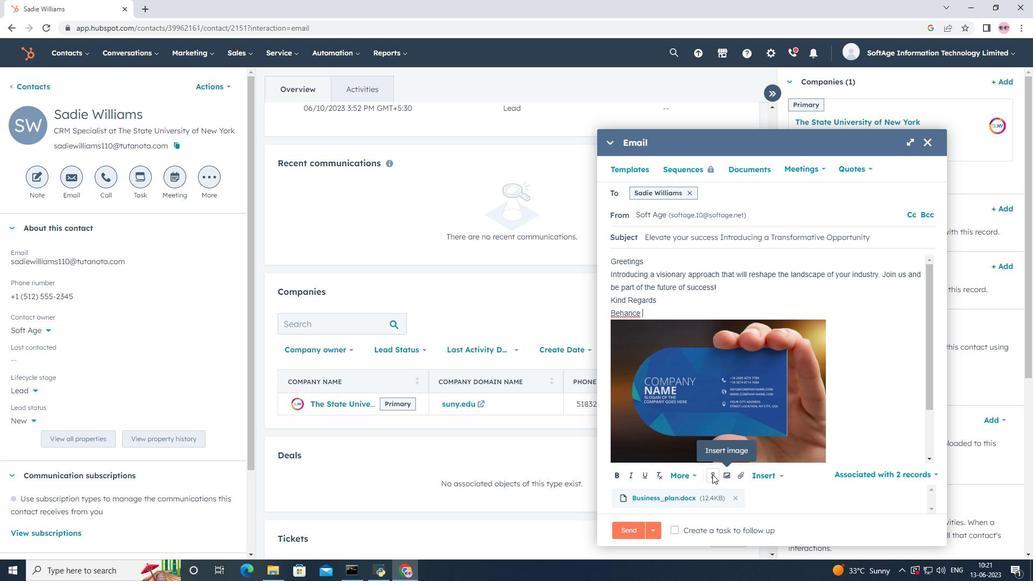 
Action: Mouse moved to (735, 400)
Screenshot: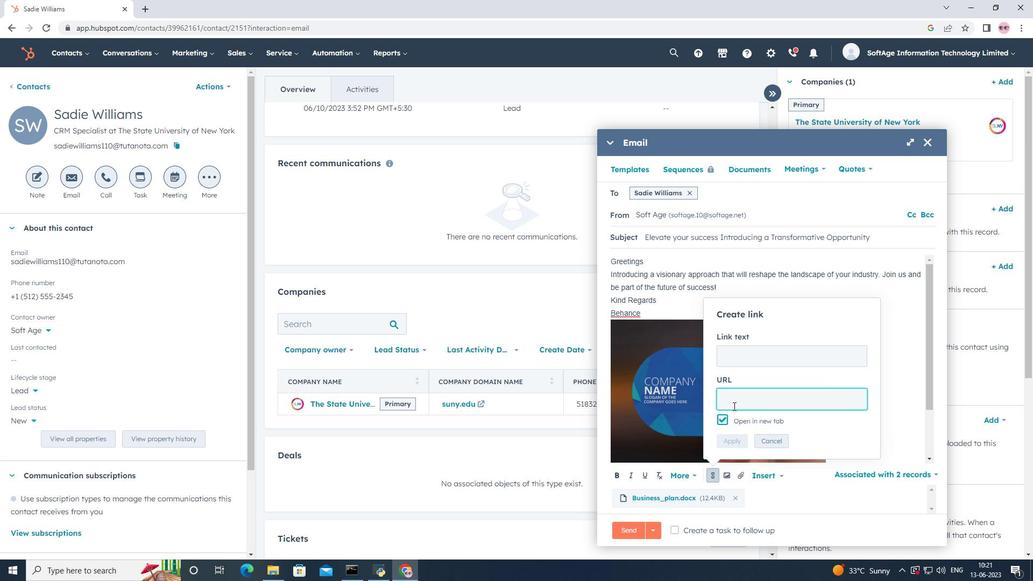 
Action: Key pressed www.<Key.shift>behance.net
Screenshot: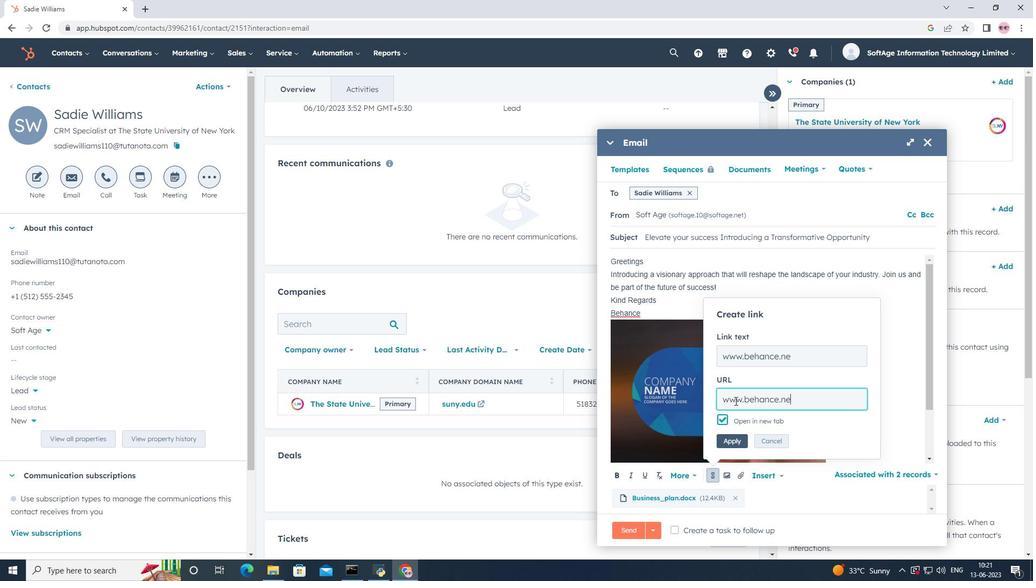 
Action: Mouse moved to (730, 442)
Screenshot: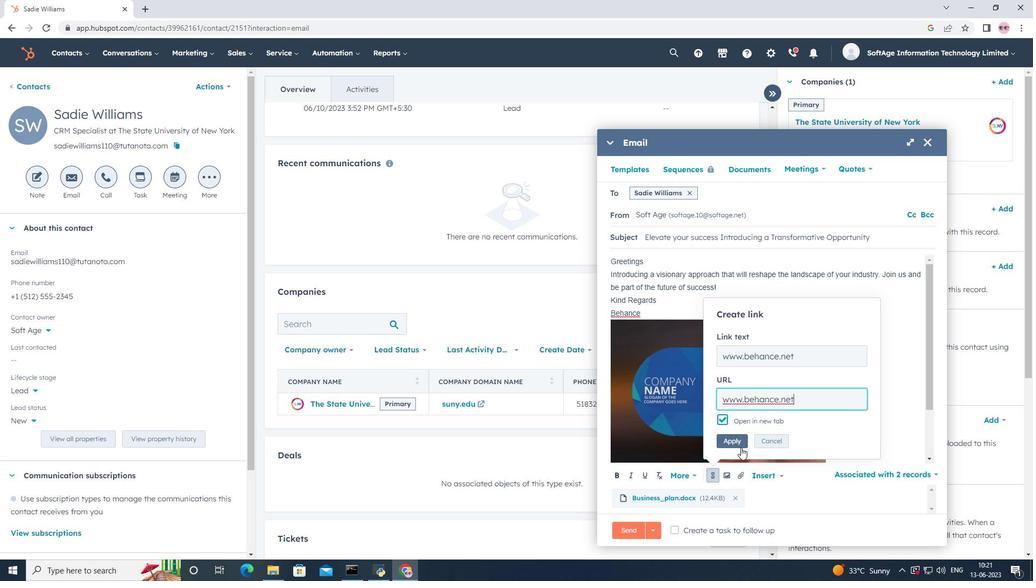 
Action: Mouse pressed left at (730, 442)
Screenshot: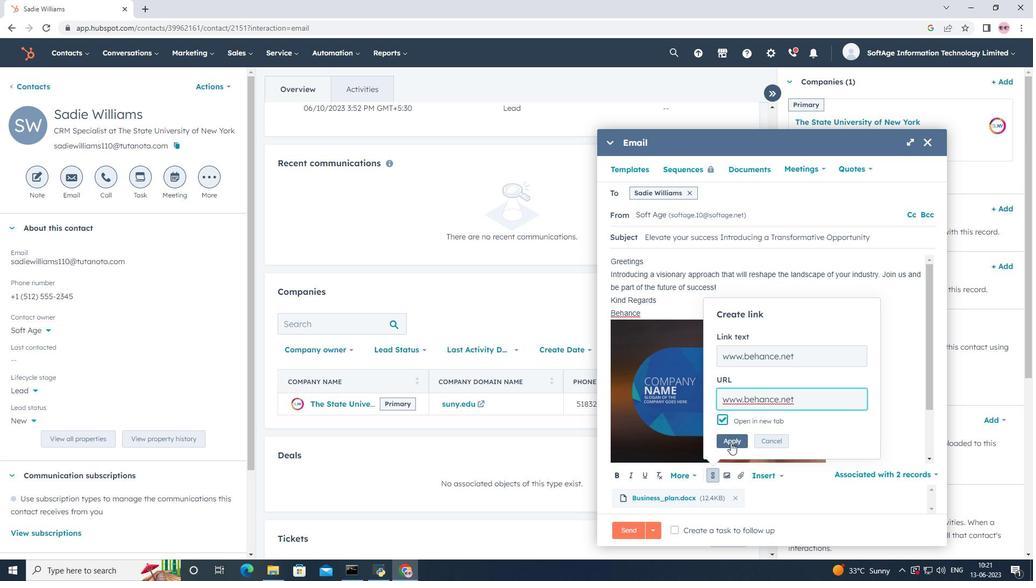 
Action: Mouse scrolled (730, 442) with delta (0, 0)
Screenshot: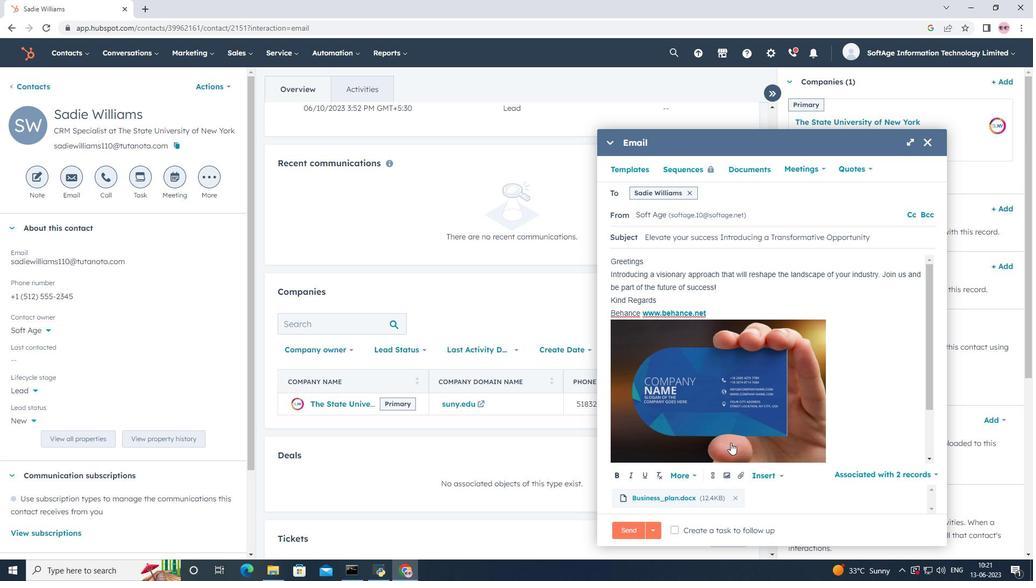 
Action: Mouse scrolled (730, 442) with delta (0, 0)
Screenshot: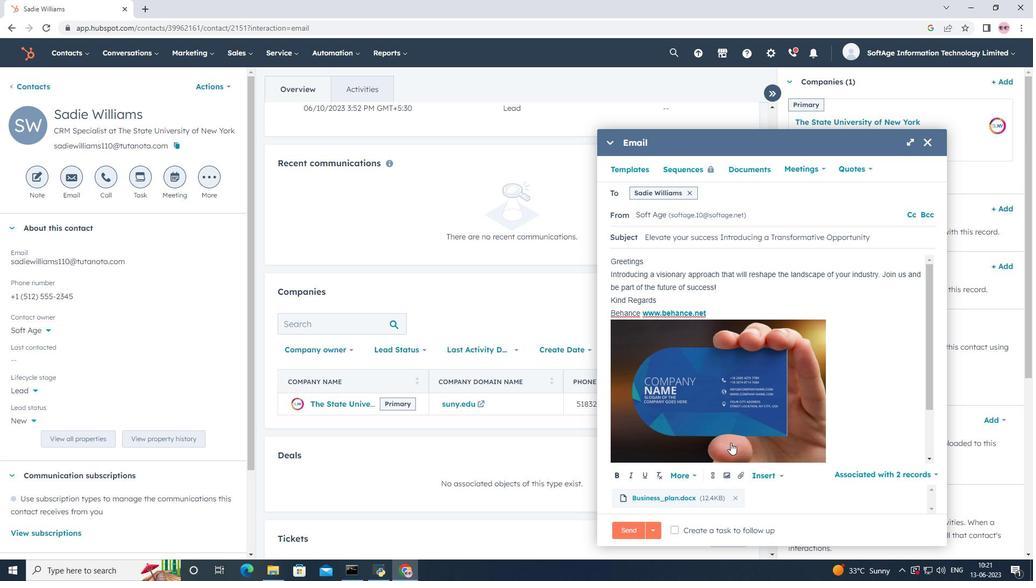 
Action: Mouse moved to (674, 531)
Screenshot: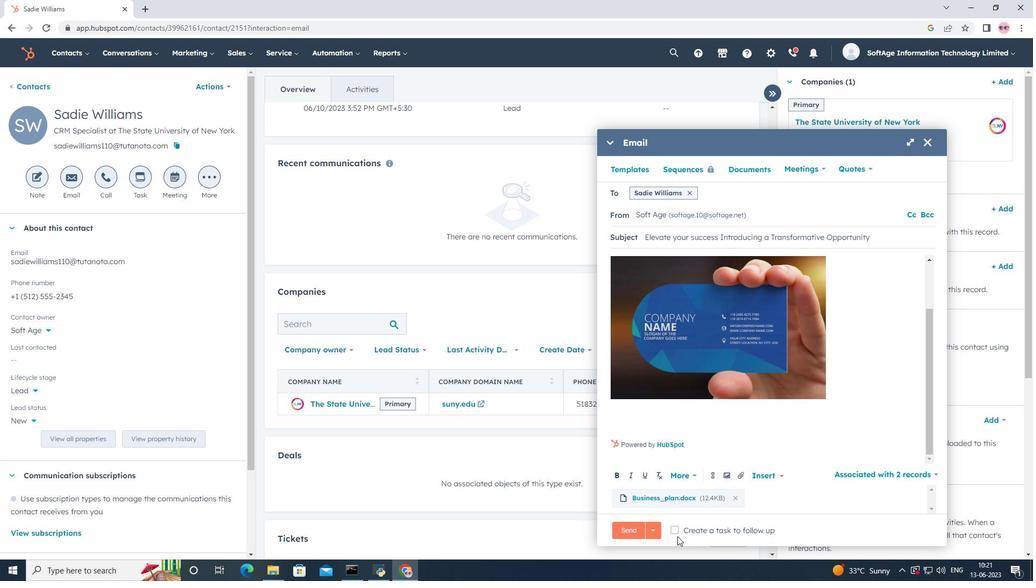 
Action: Mouse pressed left at (674, 531)
Screenshot: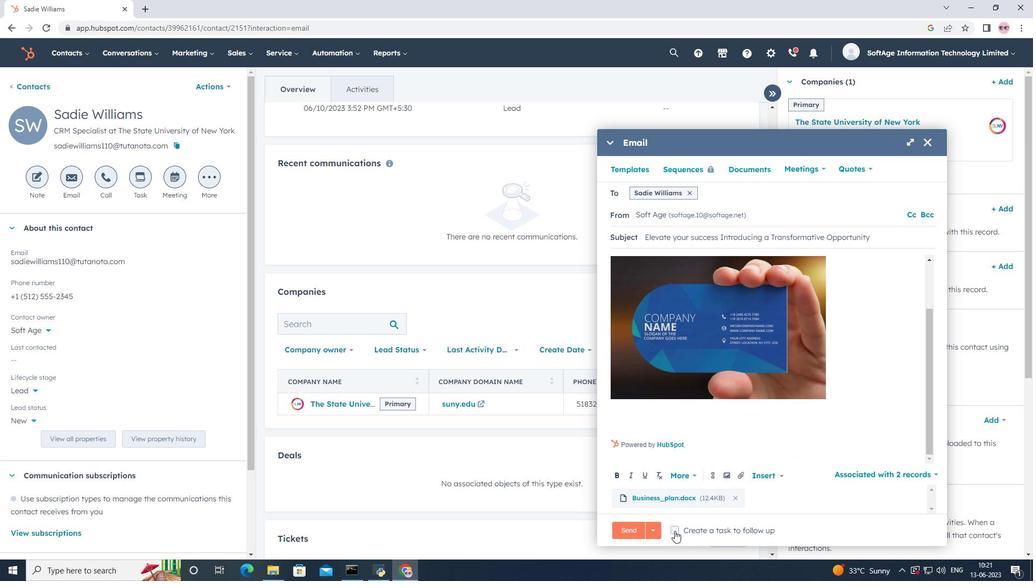 
Action: Mouse moved to (886, 527)
Screenshot: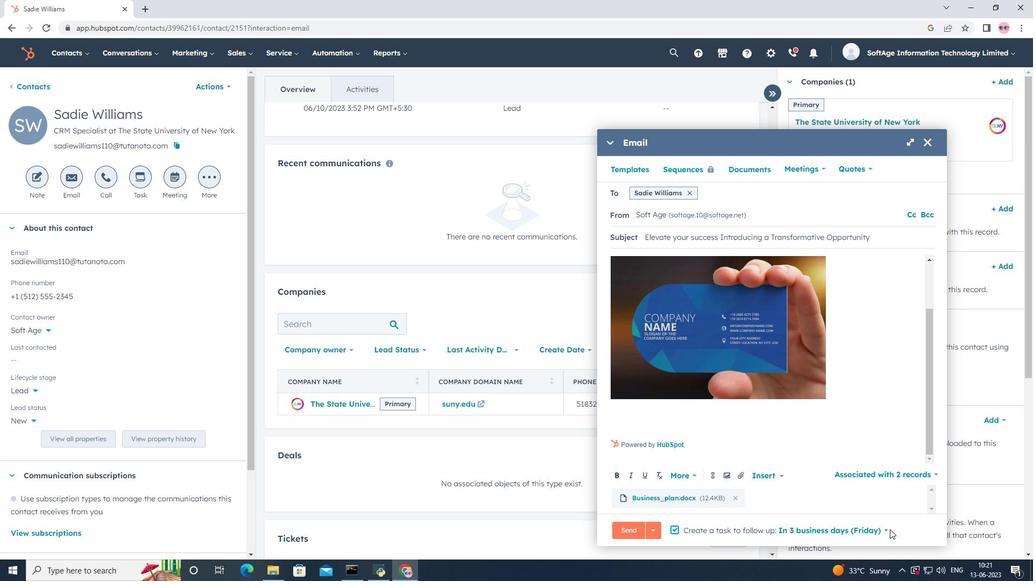 
Action: Mouse pressed left at (886, 527)
Screenshot: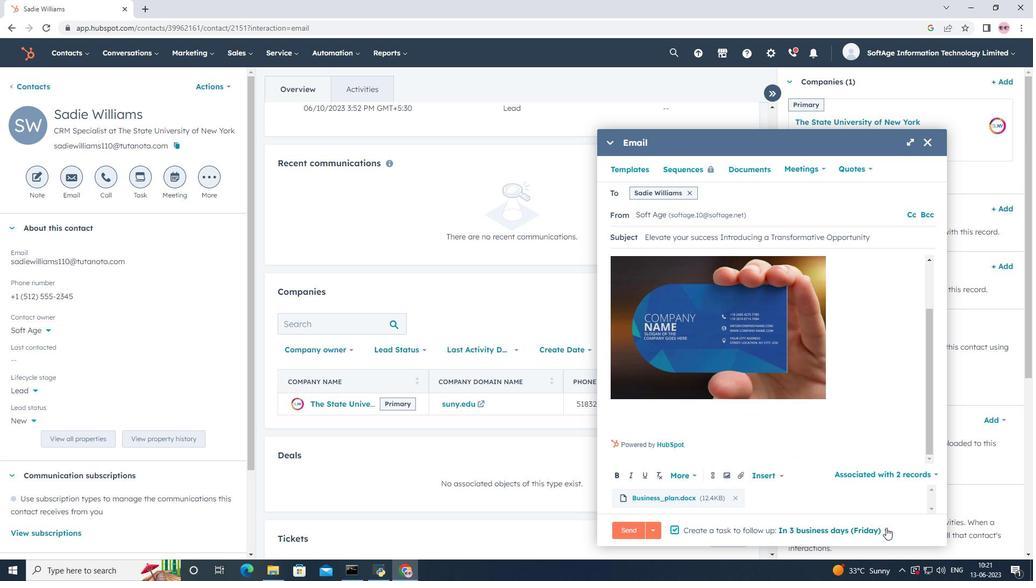 
Action: Mouse moved to (843, 512)
Screenshot: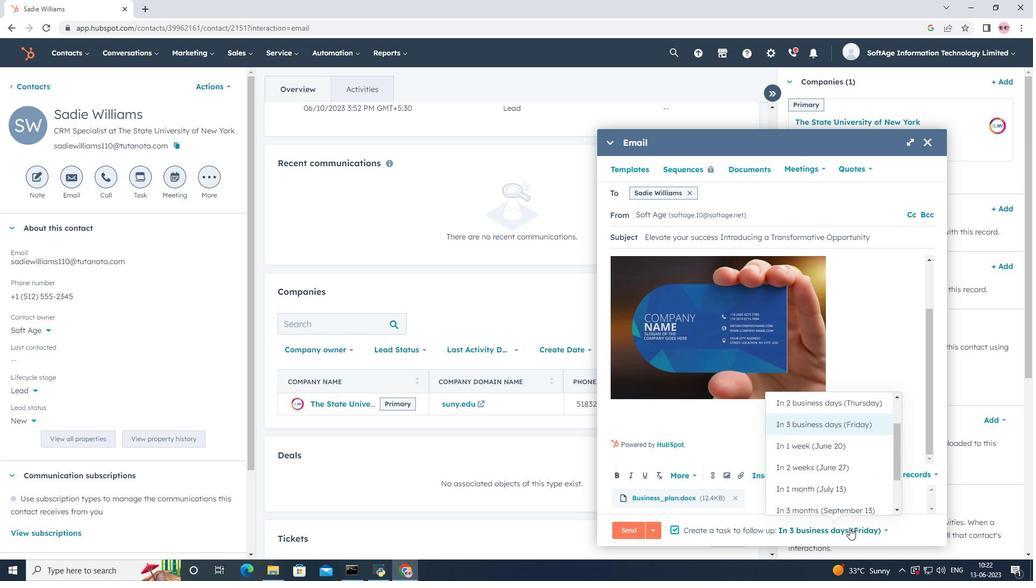 
Action: Mouse scrolled (843, 511) with delta (0, 0)
Screenshot: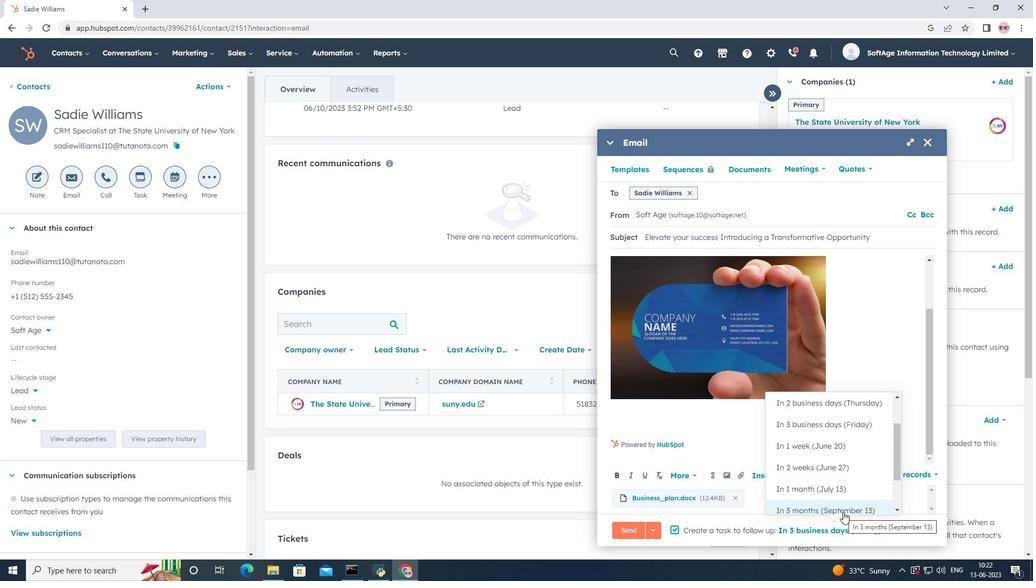
Action: Mouse moved to (802, 436)
Screenshot: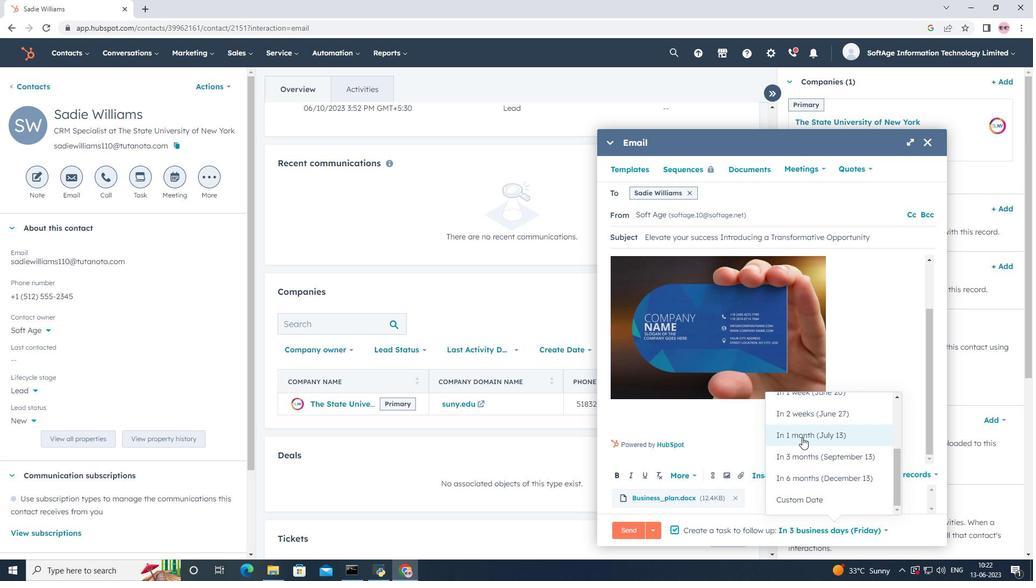 
Action: Mouse pressed left at (802, 436)
Screenshot: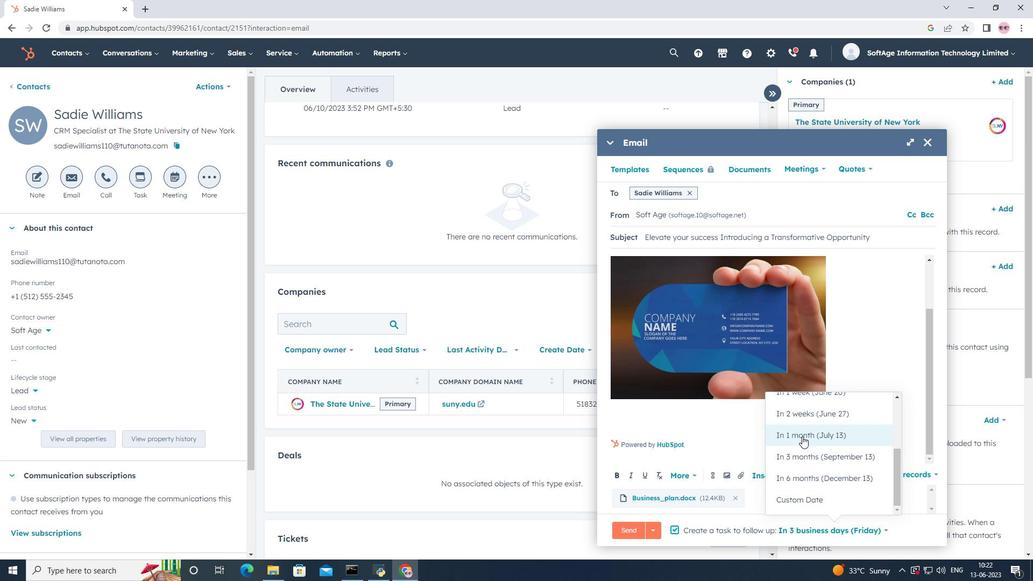 
Action: Mouse moved to (632, 528)
Screenshot: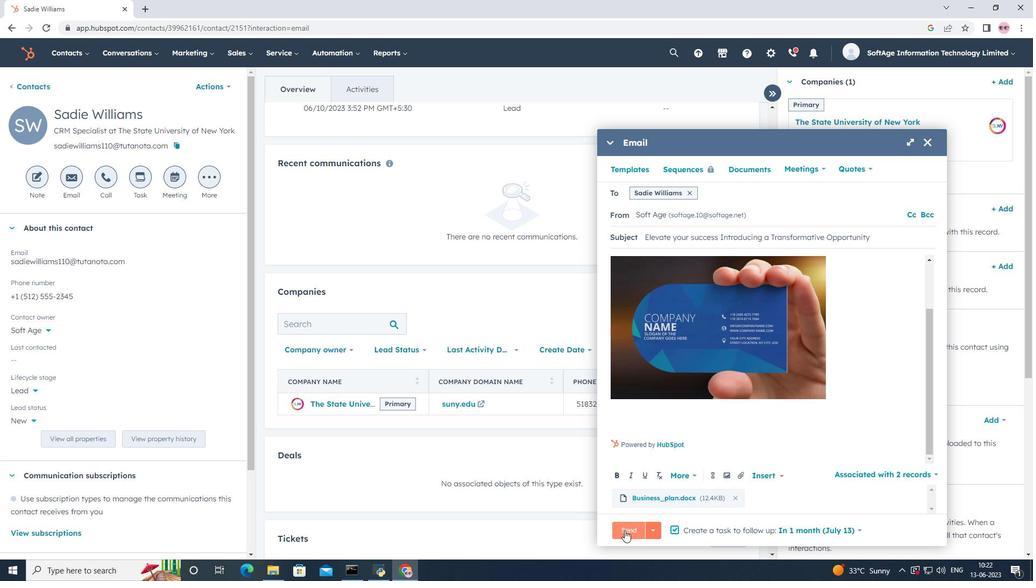 
Action: Mouse pressed left at (632, 528)
Screenshot: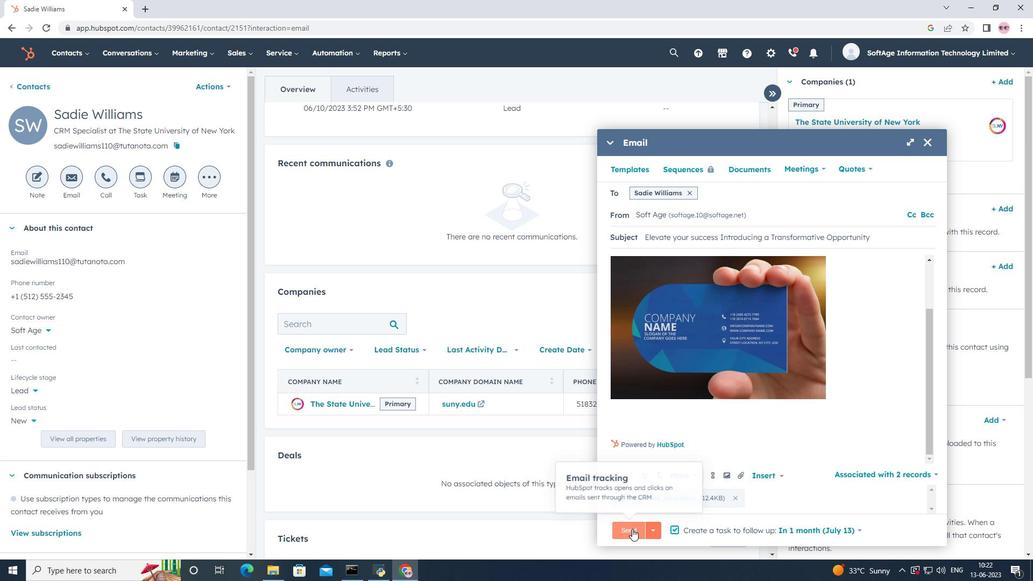 
Action: Mouse moved to (638, 450)
Screenshot: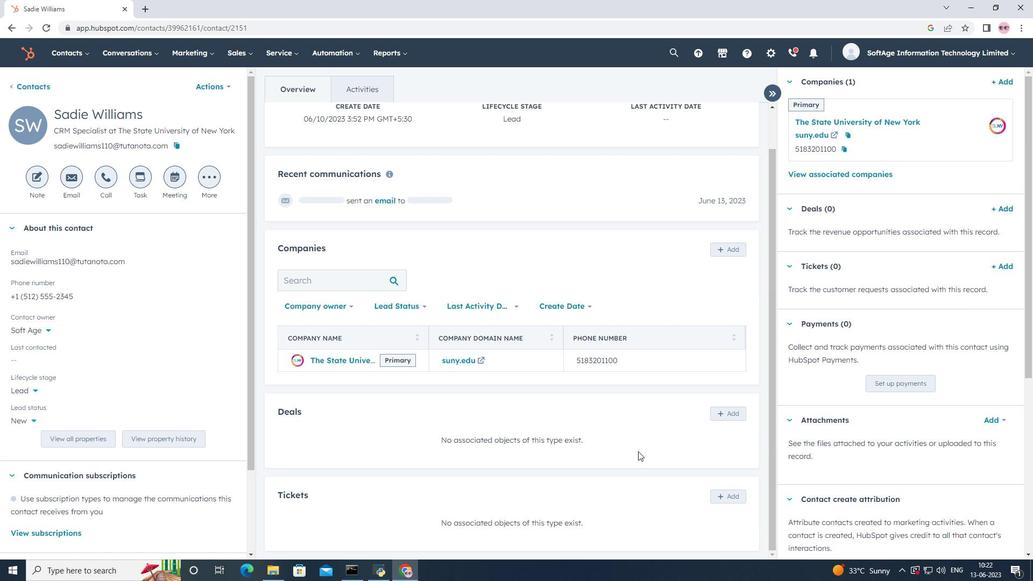 
Action: Mouse scrolled (638, 449) with delta (0, 0)
Screenshot: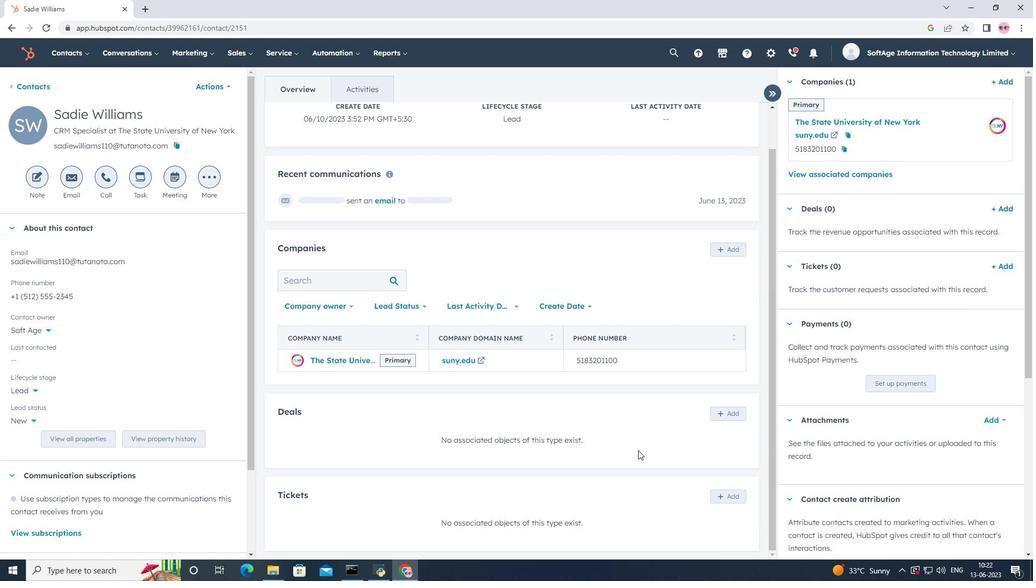 
Action: Mouse scrolled (638, 449) with delta (0, 0)
Screenshot: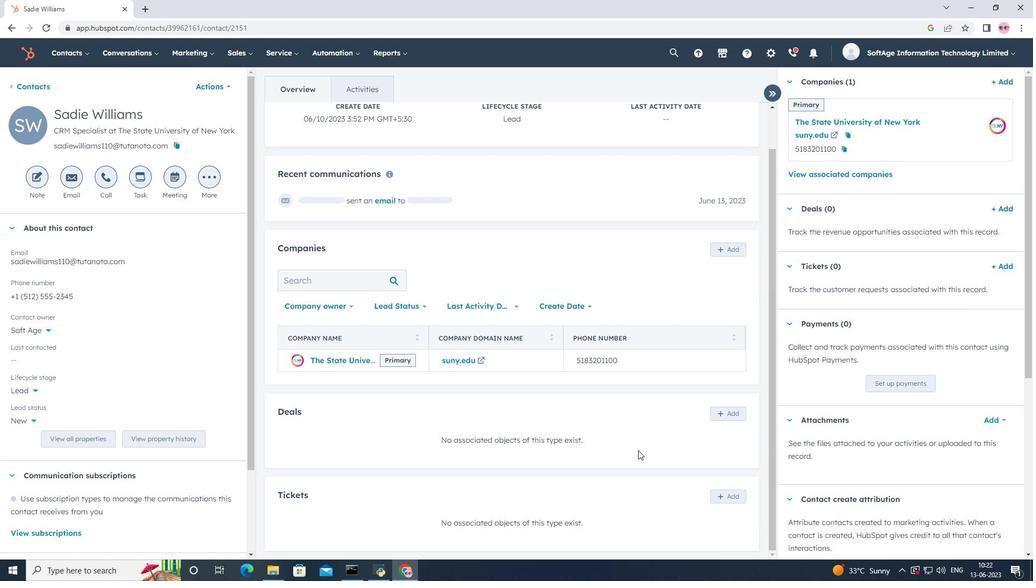 
Action: Mouse scrolled (638, 449) with delta (0, 0)
Screenshot: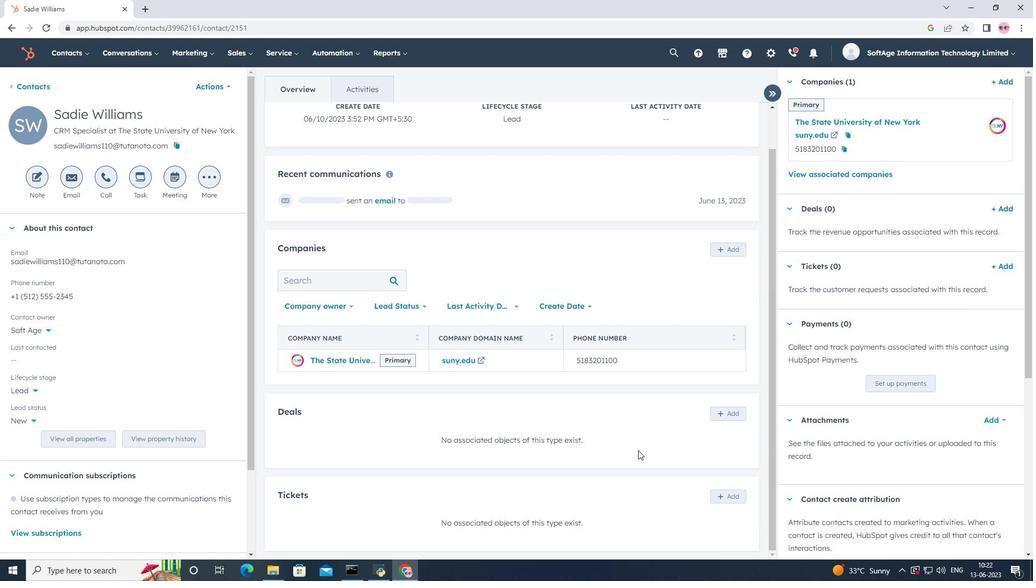 
Action: Mouse scrolled (638, 449) with delta (0, 0)
Screenshot: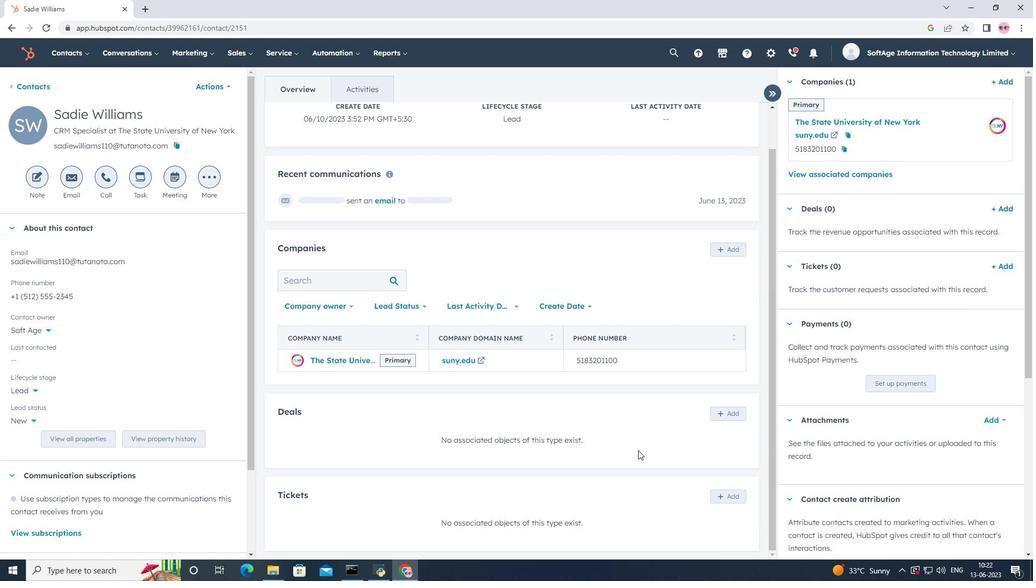 
Action: Mouse scrolled (638, 449) with delta (0, 0)
Screenshot: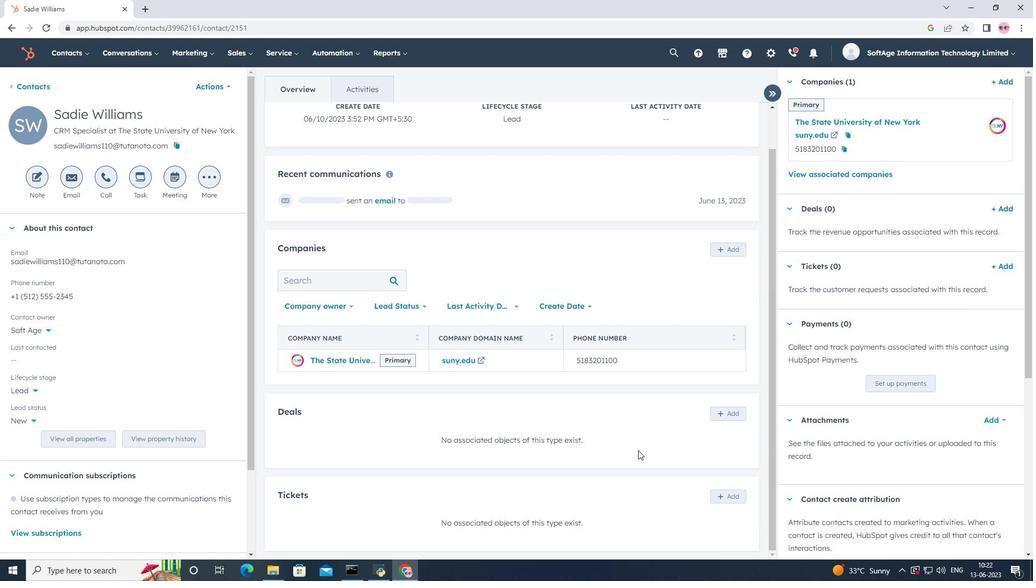 
Action: Mouse moved to (638, 450)
Screenshot: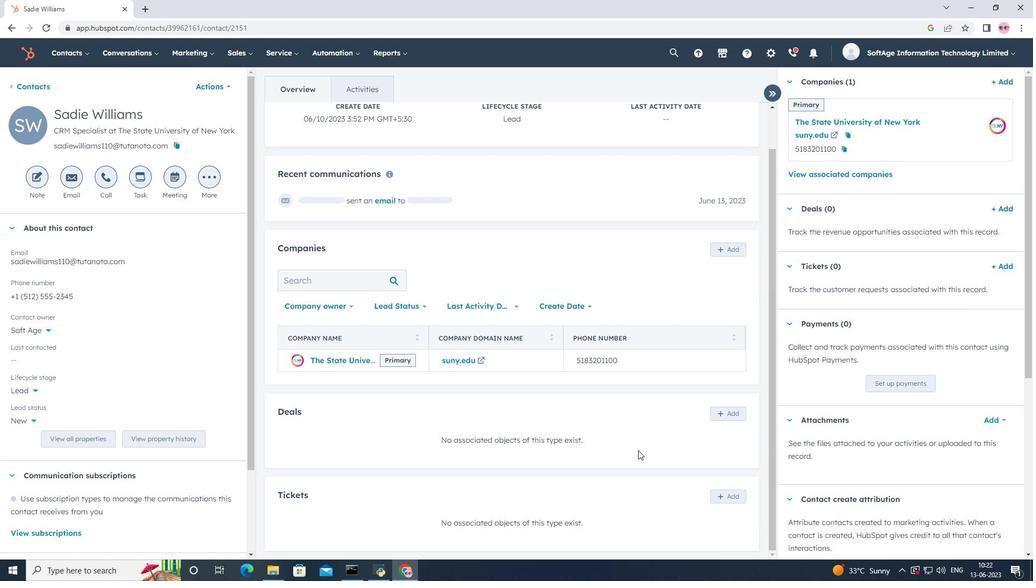 
Action: Mouse scrolled (638, 450) with delta (0, 0)
Screenshot: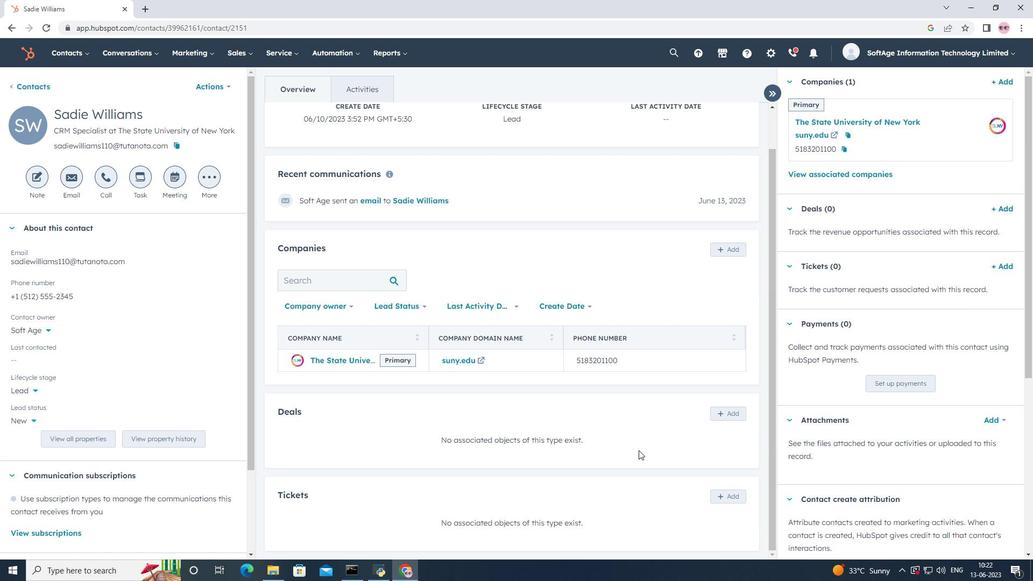 
Action: Mouse scrolled (638, 450) with delta (0, 0)
Screenshot: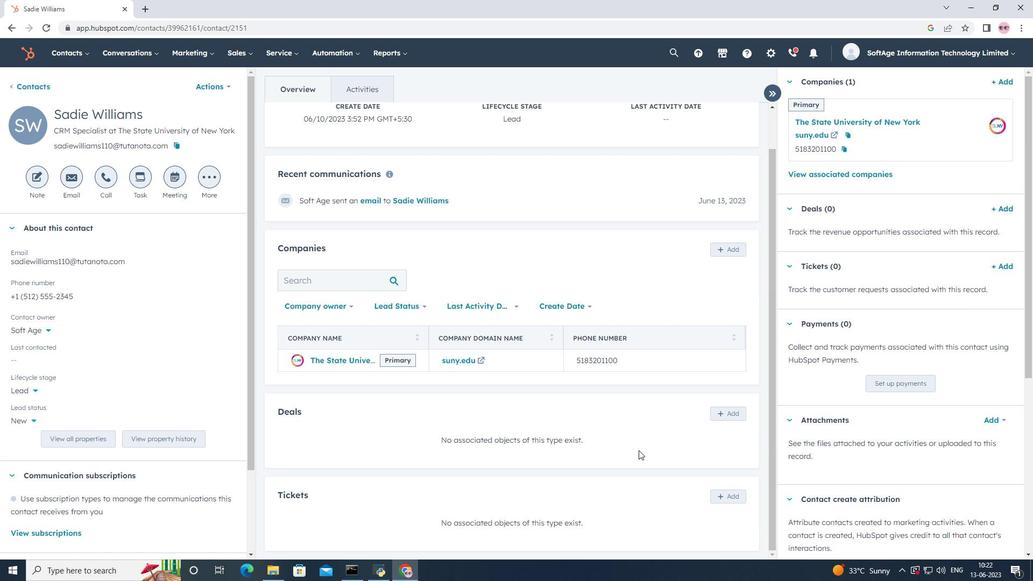 
Action: Mouse scrolled (638, 450) with delta (0, 0)
Screenshot: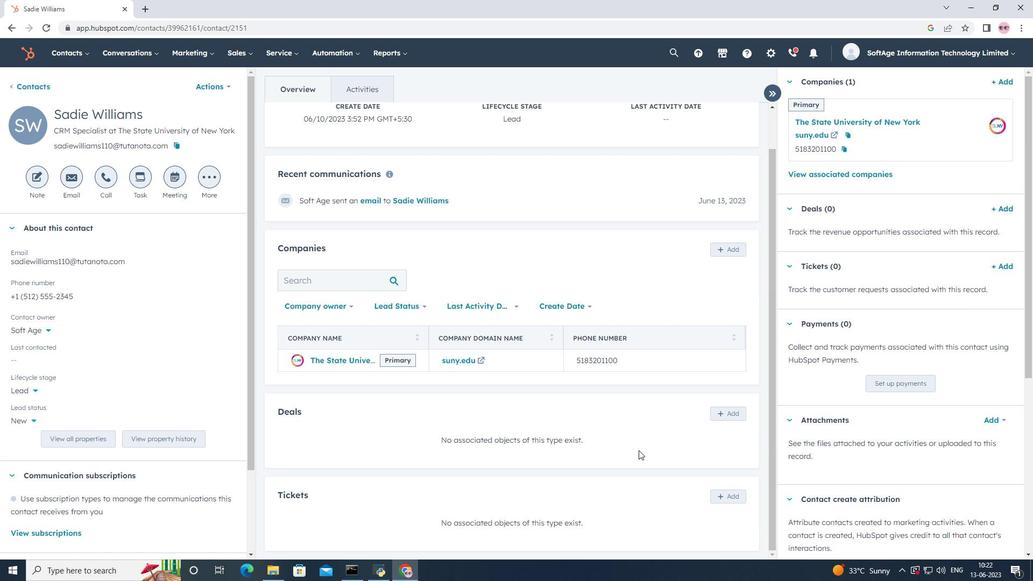 
Action: Mouse scrolled (638, 450) with delta (0, 0)
Screenshot: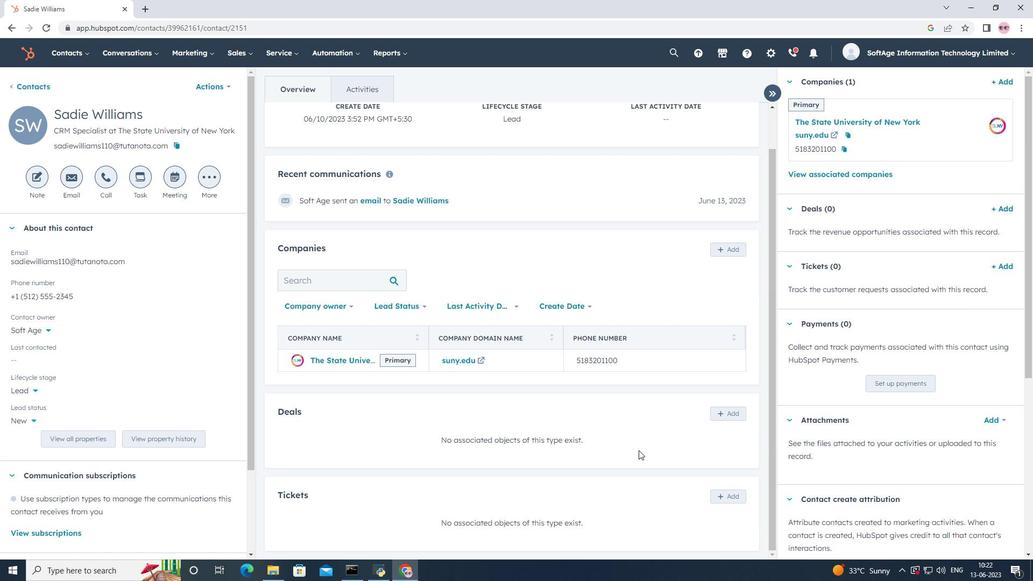 
Action: Mouse scrolled (638, 450) with delta (0, 0)
Screenshot: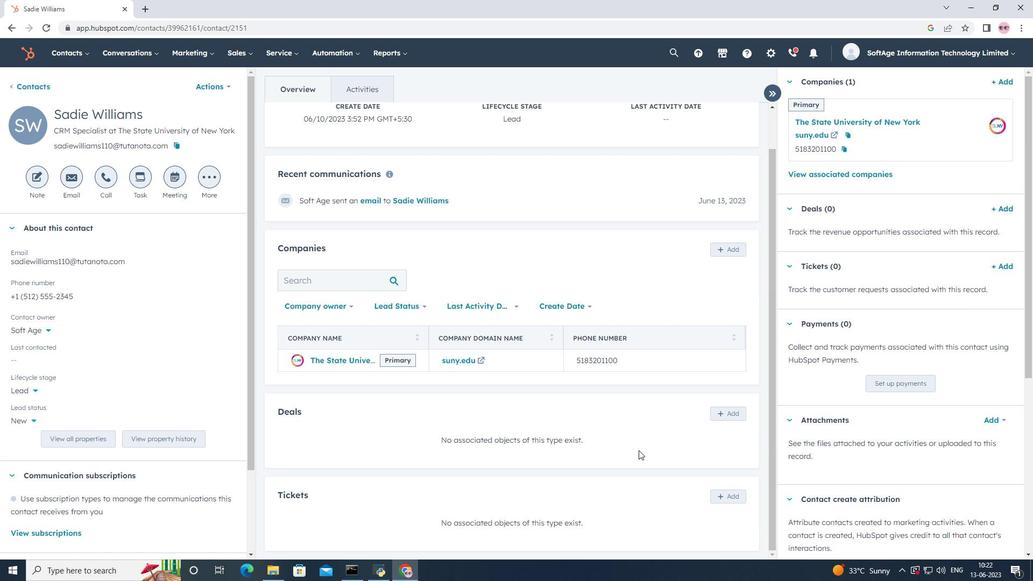
Action: Mouse scrolled (638, 450) with delta (0, 0)
Screenshot: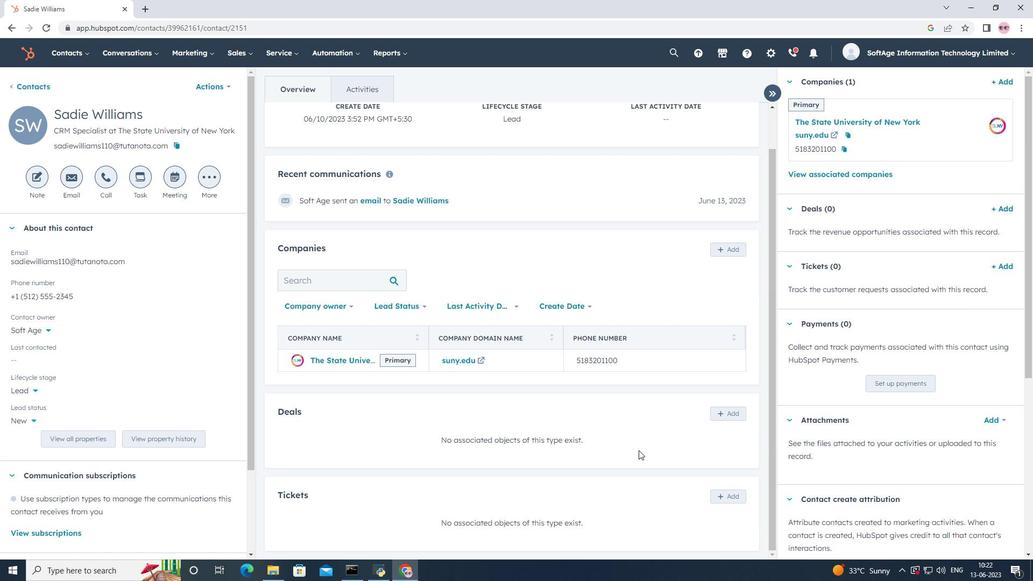 
Action: Mouse moved to (639, 449)
Screenshot: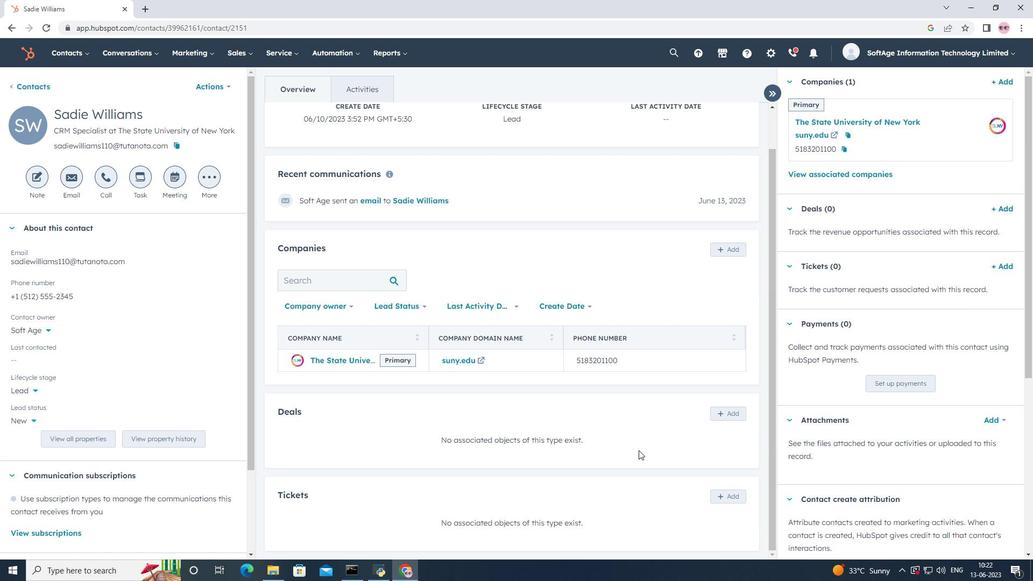 
